 Task: Search one way flight ticket for 5 adults, 2 children, 1 infant in seat and 2 infants on lap in economy from New York: Laguardia Airport (and Marine Air Terminal) to Springfield: Abraham Lincoln Capital Airport on 5-2-2023. Choice of flights is Frontier. Number of bags: 6 checked bags. Price is upto 87000. Outbound departure time preference is 12:15.
Action: Mouse moved to (286, 360)
Screenshot: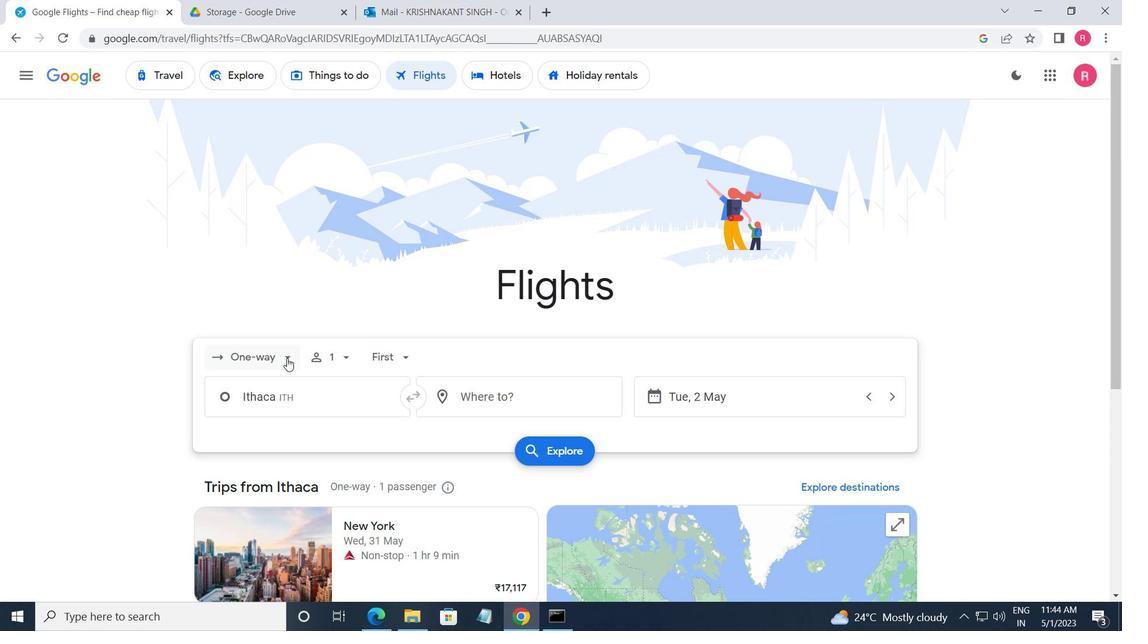 
Action: Mouse pressed left at (286, 360)
Screenshot: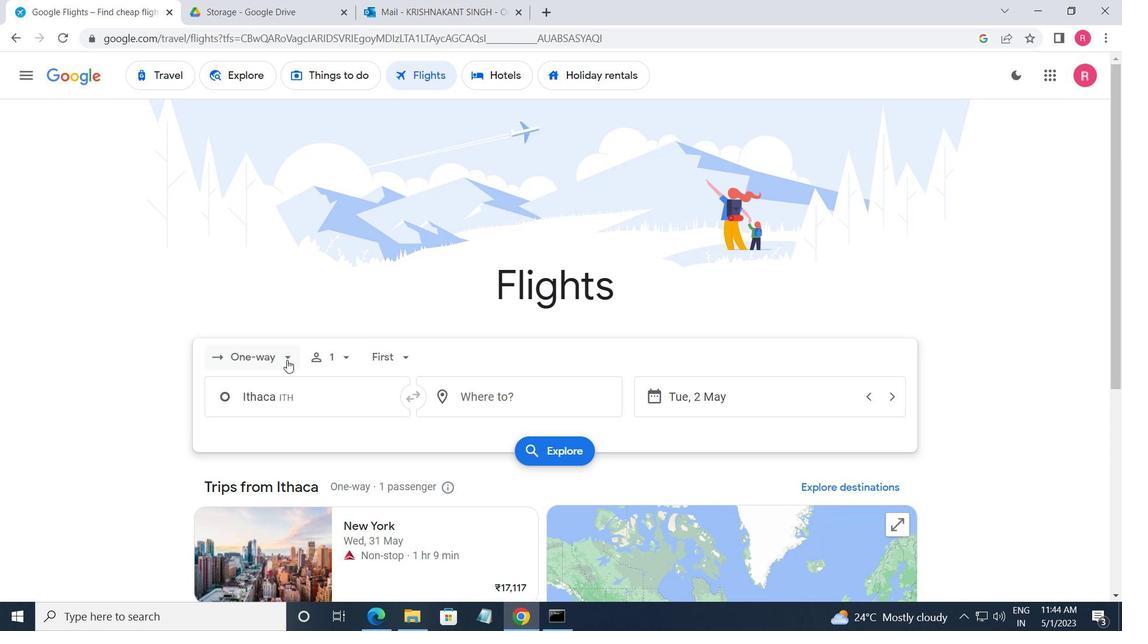 
Action: Mouse moved to (269, 422)
Screenshot: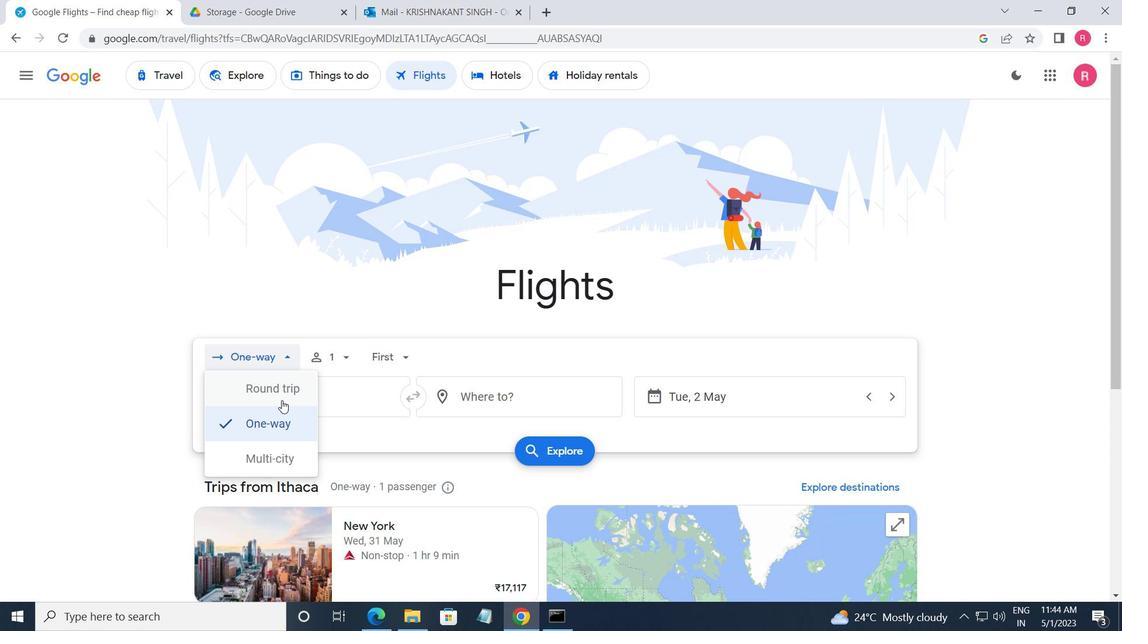 
Action: Mouse pressed left at (269, 422)
Screenshot: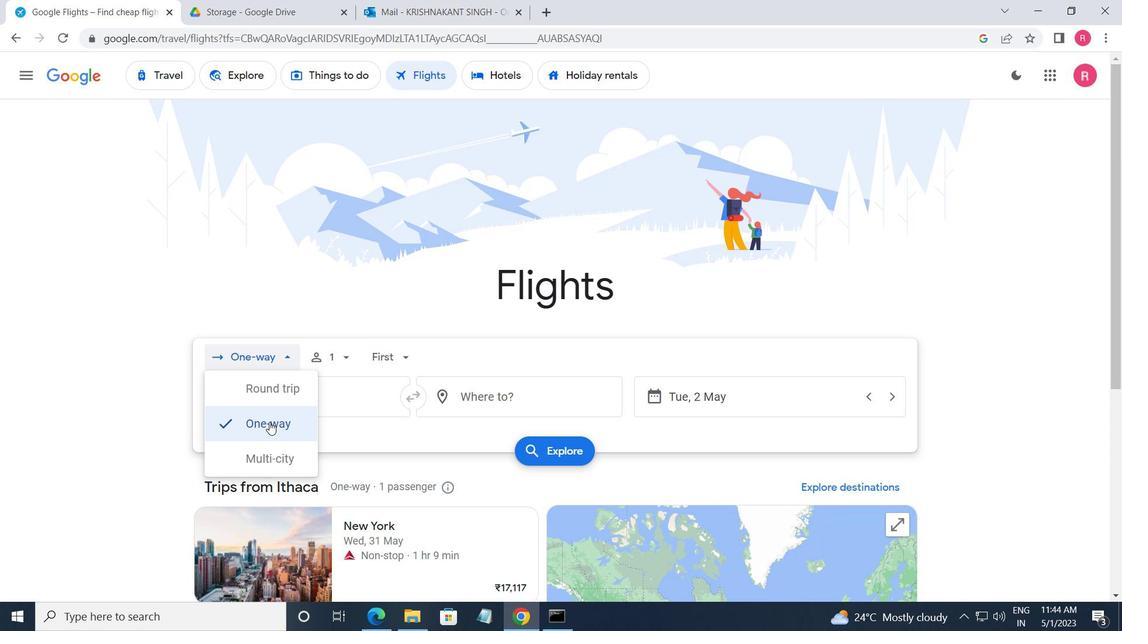 
Action: Mouse moved to (341, 363)
Screenshot: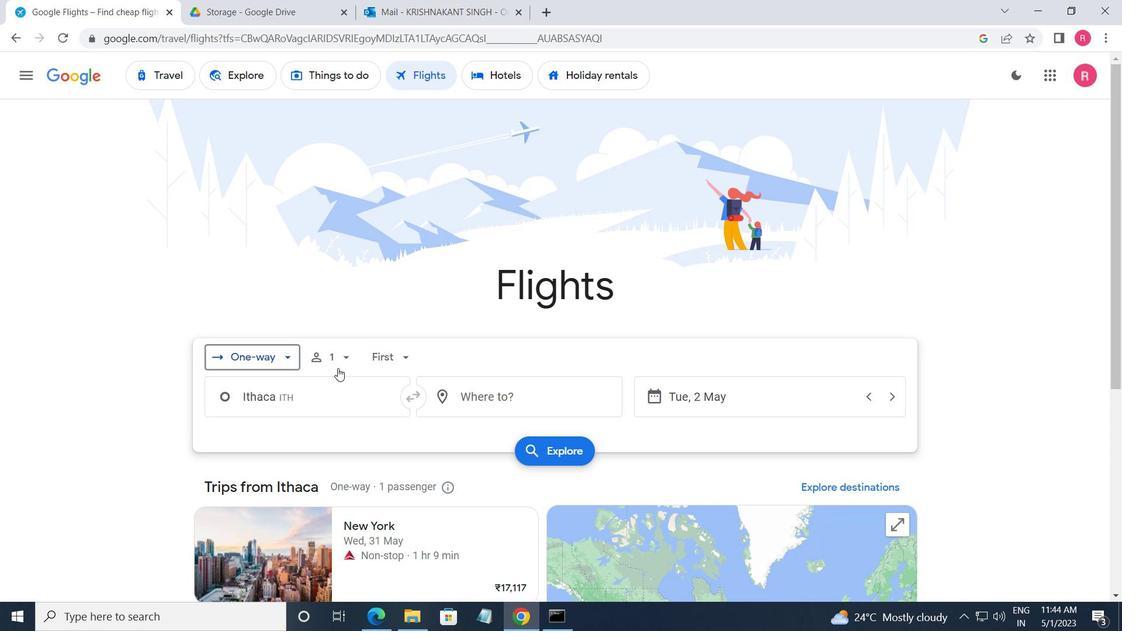 
Action: Mouse pressed left at (341, 363)
Screenshot: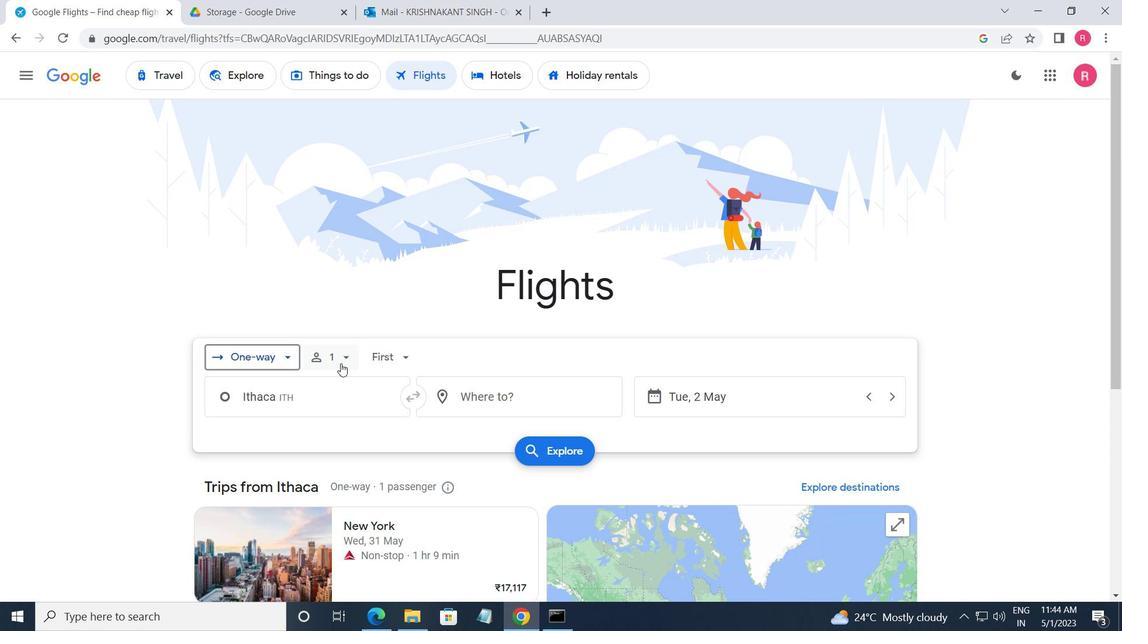 
Action: Mouse moved to (459, 396)
Screenshot: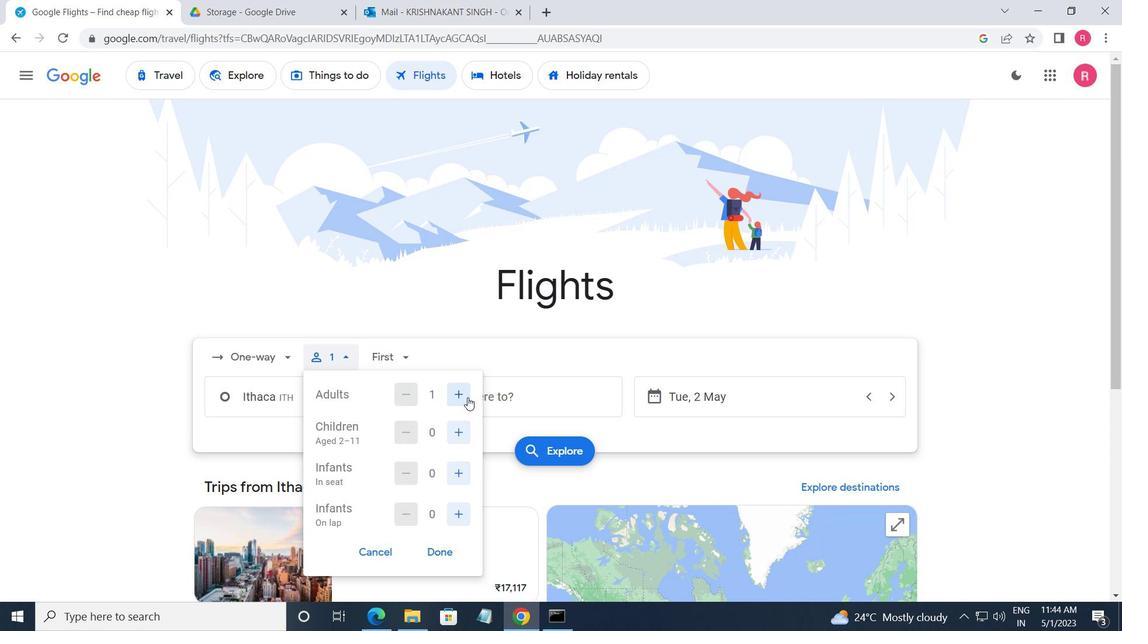 
Action: Mouse pressed left at (459, 396)
Screenshot: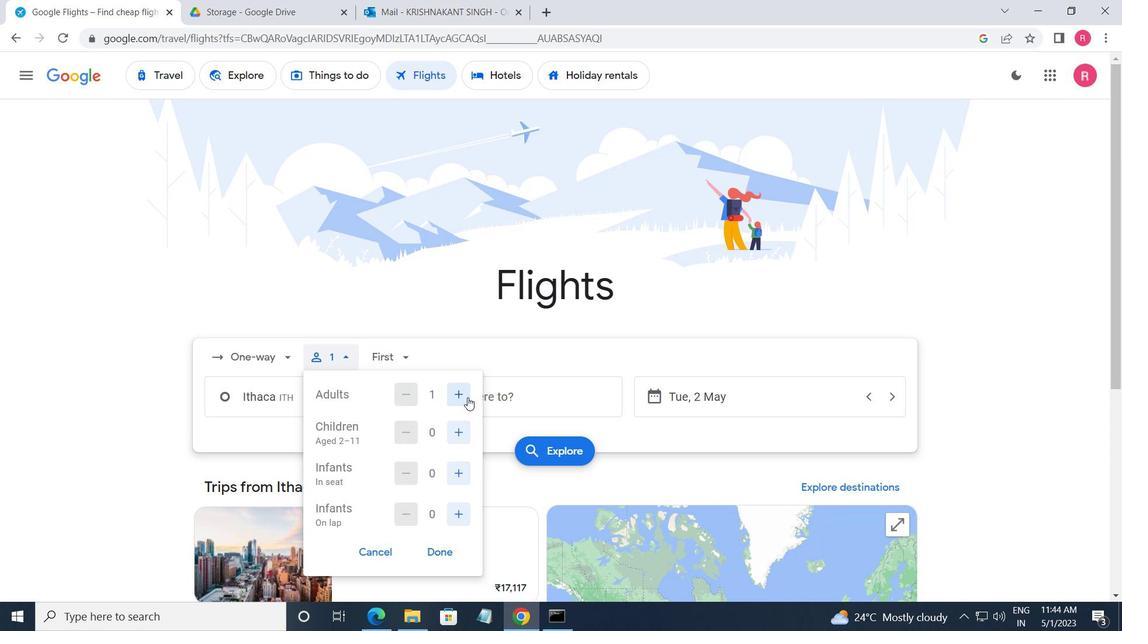 
Action: Mouse pressed left at (459, 396)
Screenshot: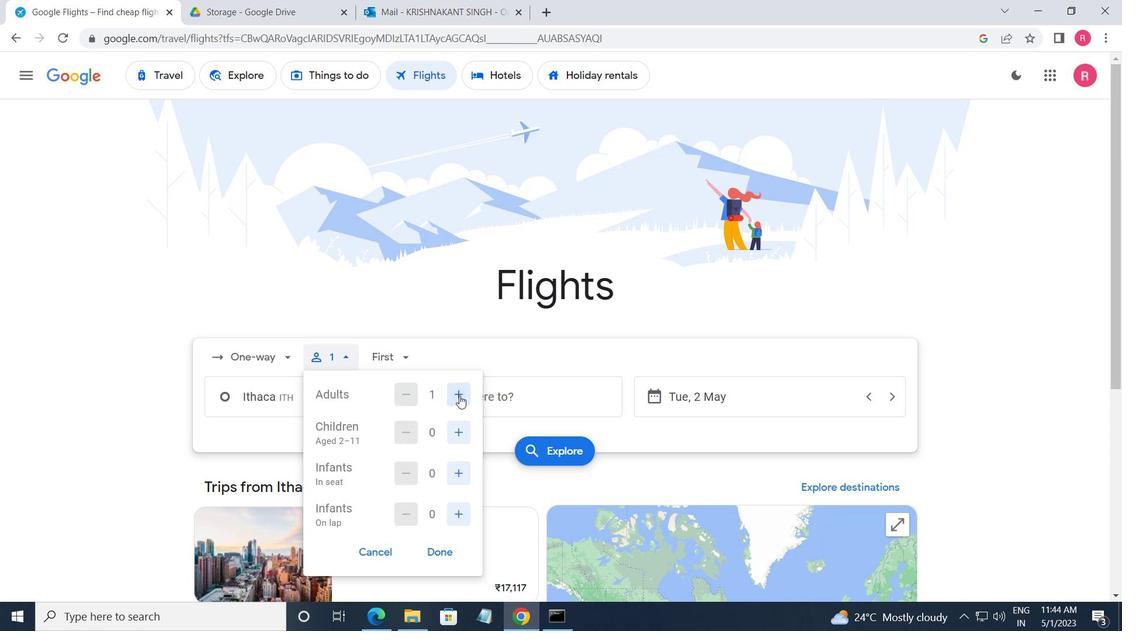 
Action: Mouse pressed left at (459, 396)
Screenshot: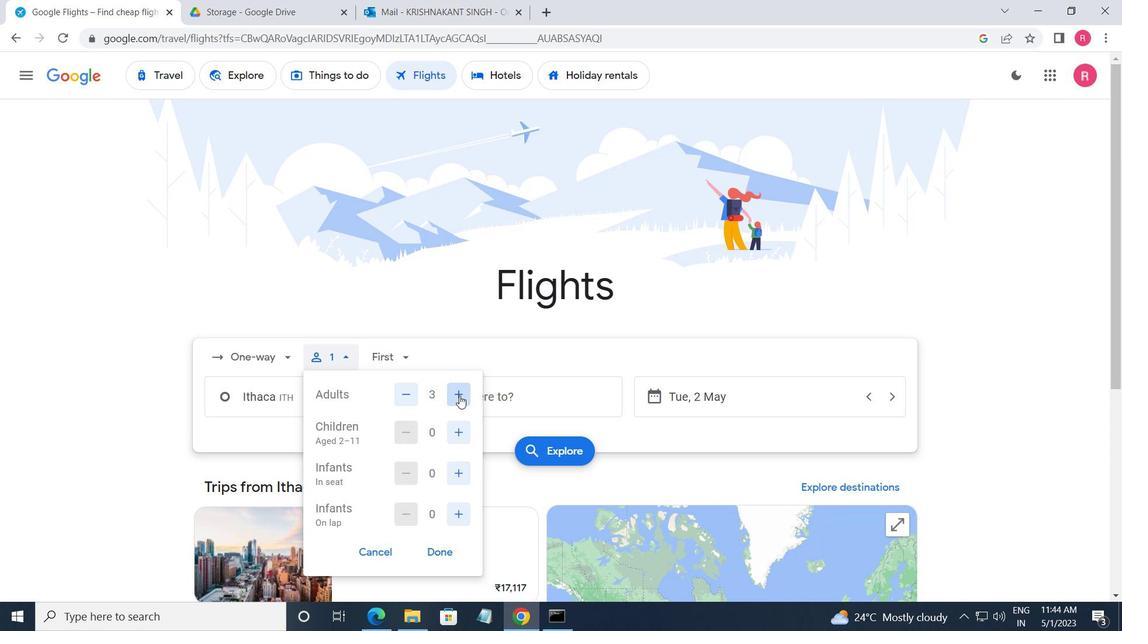 
Action: Mouse pressed left at (459, 396)
Screenshot: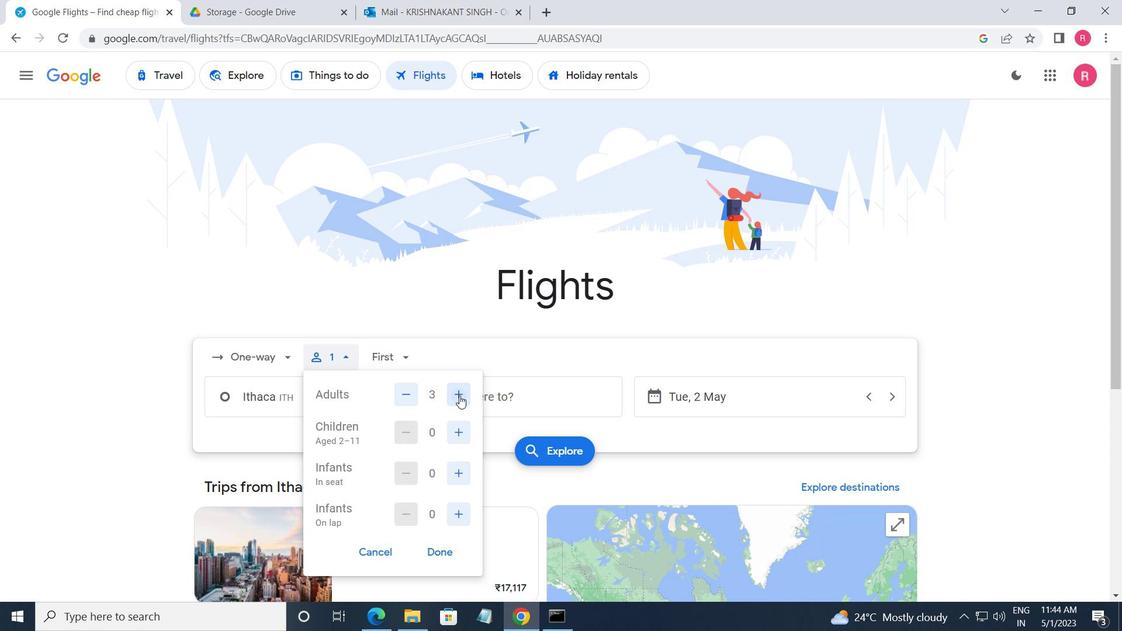 
Action: Mouse moved to (455, 435)
Screenshot: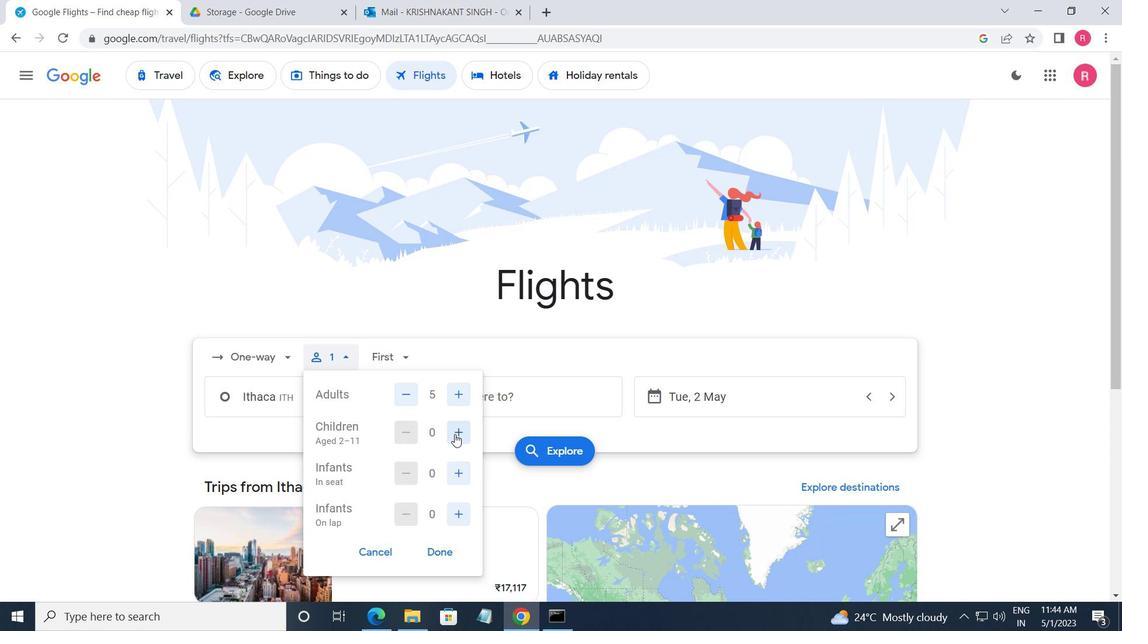 
Action: Mouse pressed left at (455, 435)
Screenshot: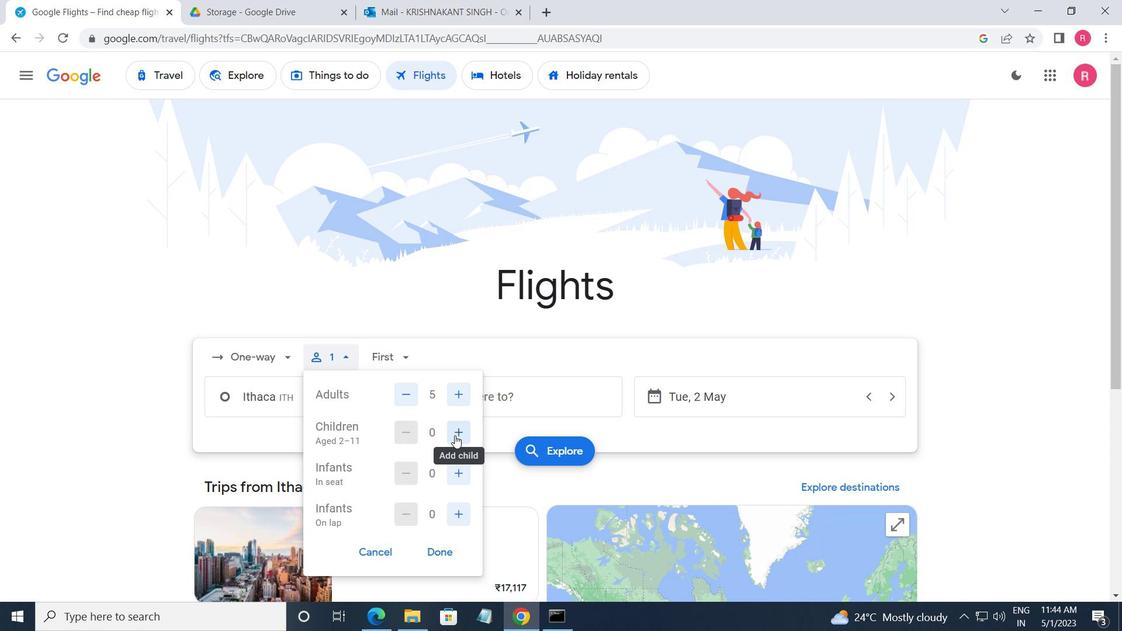
Action: Mouse pressed left at (455, 435)
Screenshot: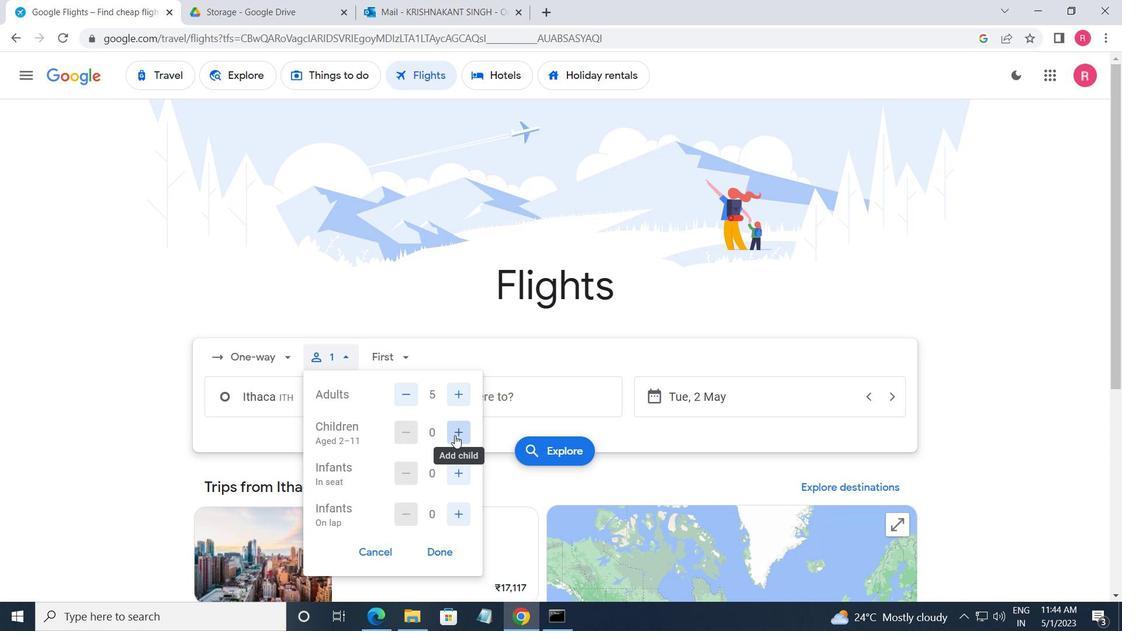 
Action: Mouse moved to (453, 472)
Screenshot: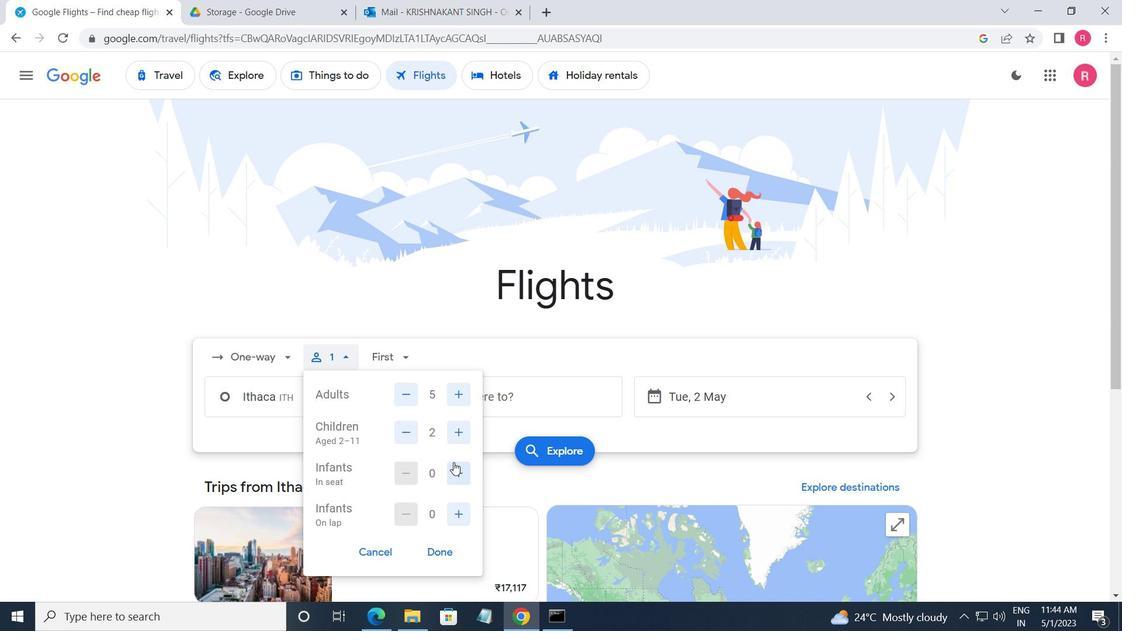 
Action: Mouse pressed left at (453, 472)
Screenshot: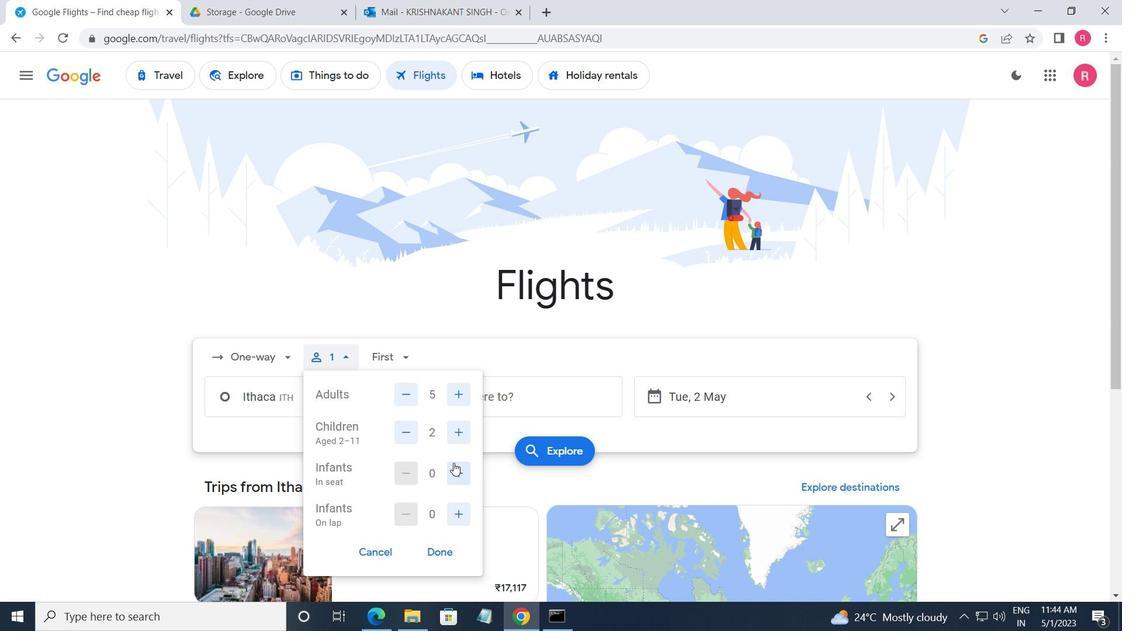 
Action: Mouse moved to (459, 517)
Screenshot: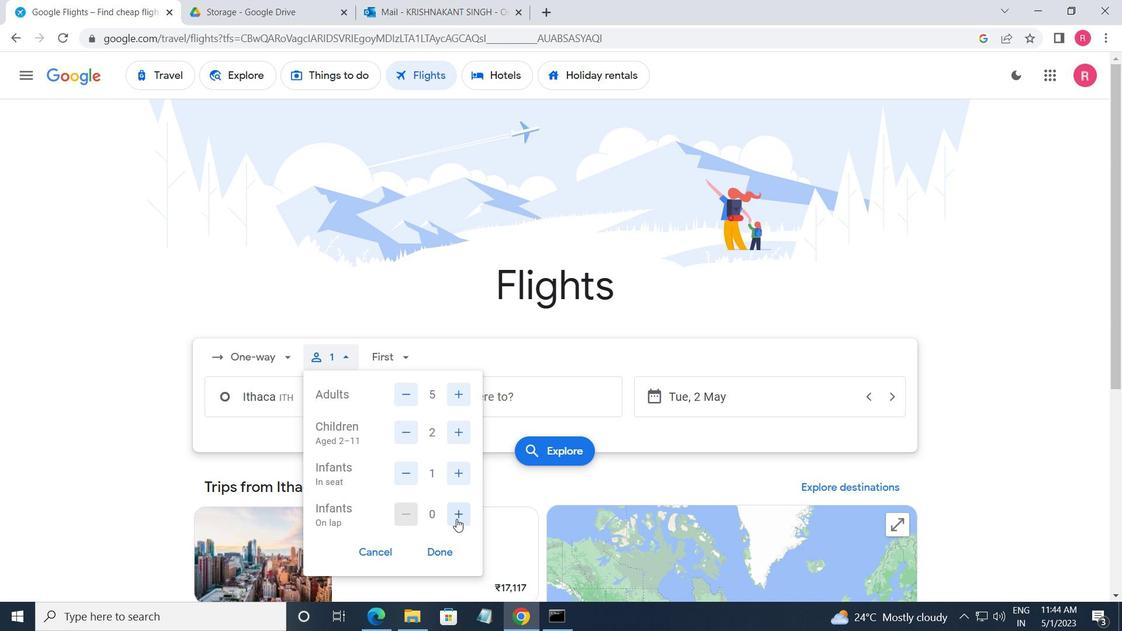 
Action: Mouse pressed left at (459, 517)
Screenshot: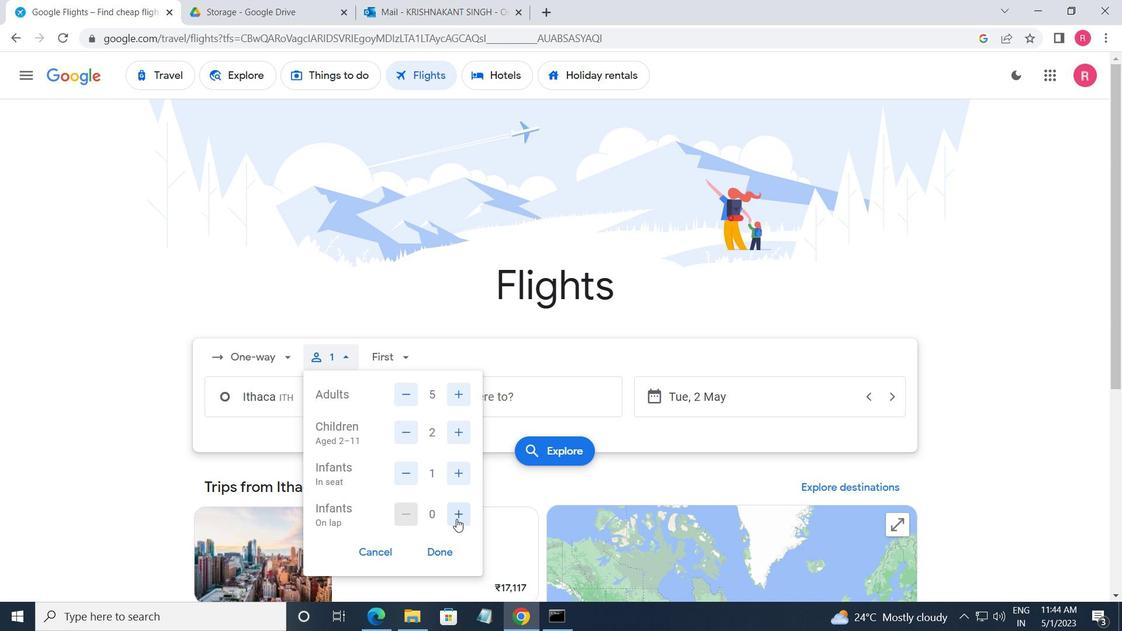 
Action: Mouse moved to (445, 541)
Screenshot: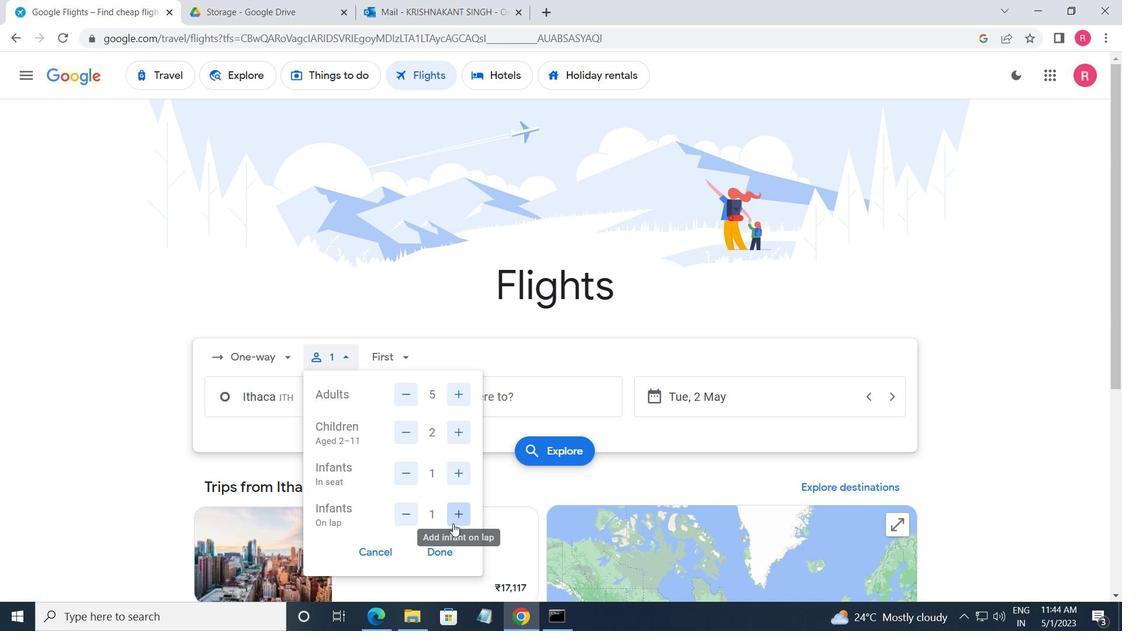 
Action: Mouse pressed left at (445, 541)
Screenshot: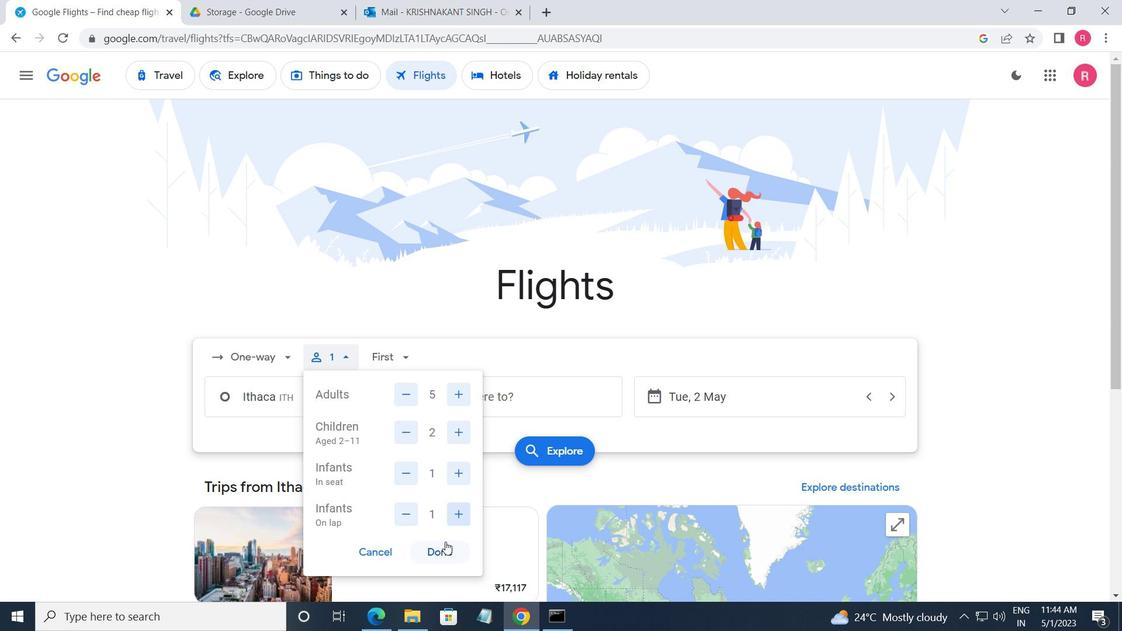 
Action: Mouse moved to (388, 353)
Screenshot: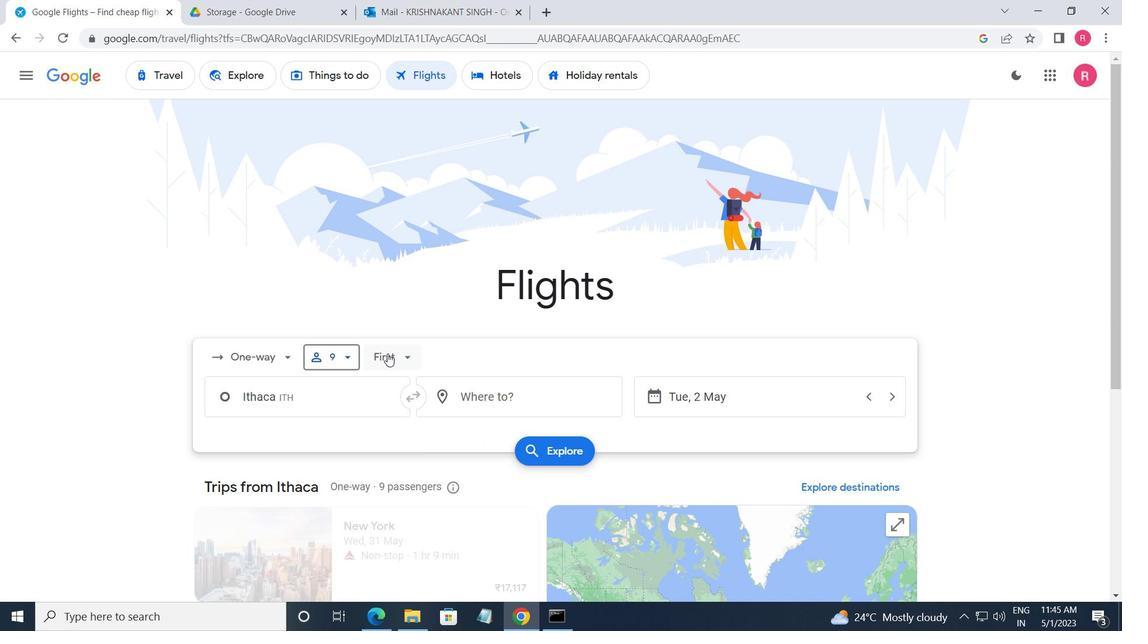 
Action: Mouse pressed left at (388, 353)
Screenshot: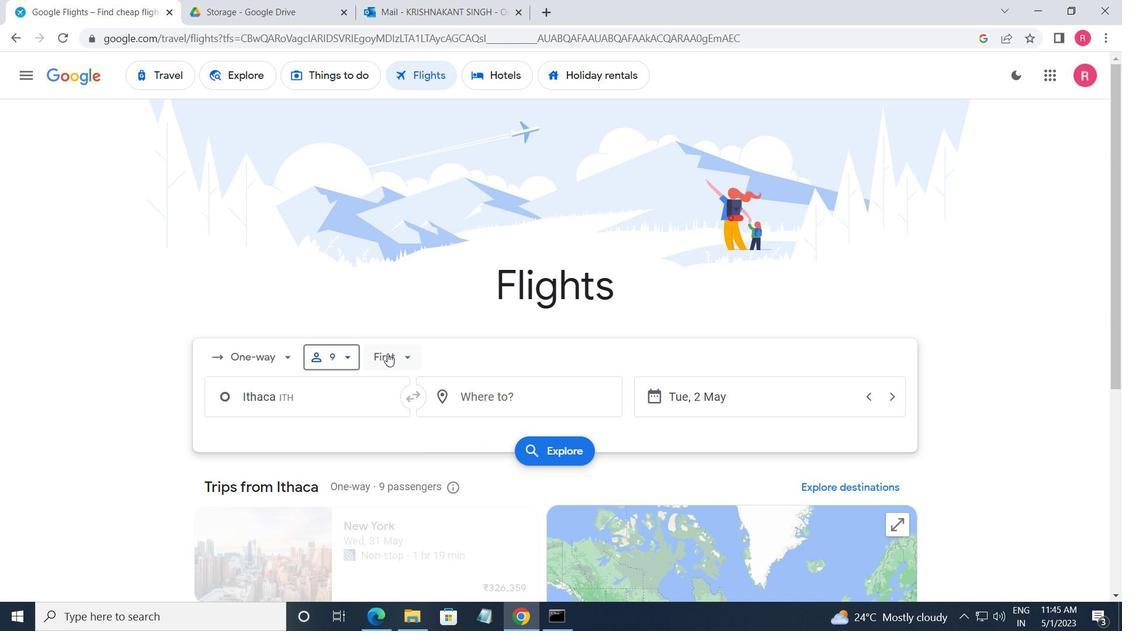 
Action: Mouse moved to (429, 386)
Screenshot: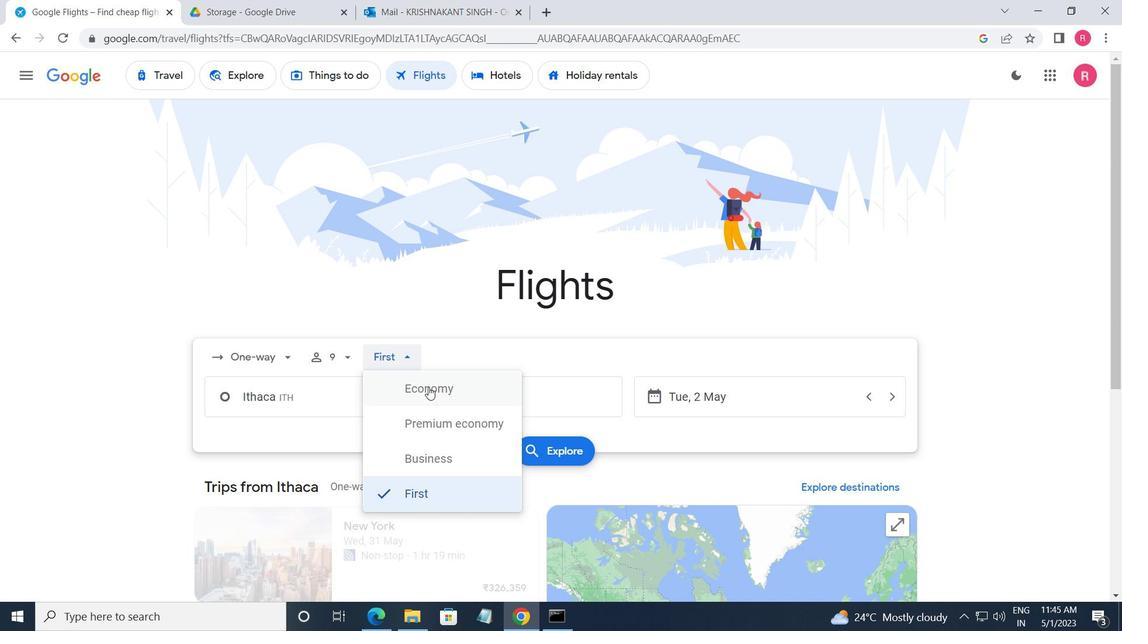 
Action: Mouse pressed left at (429, 386)
Screenshot: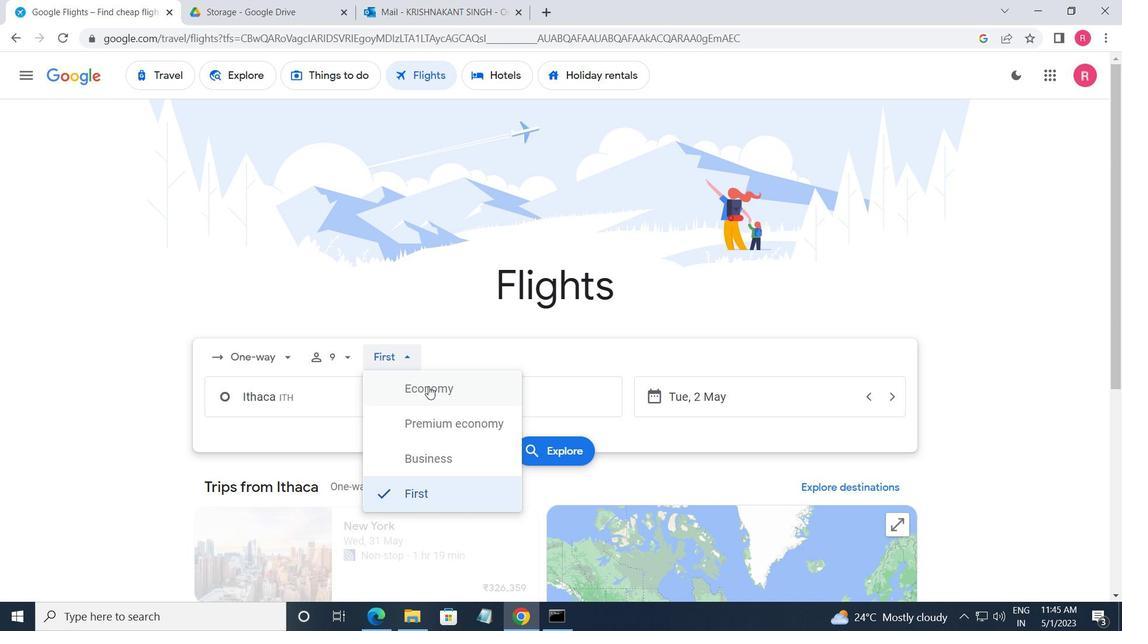
Action: Mouse moved to (351, 392)
Screenshot: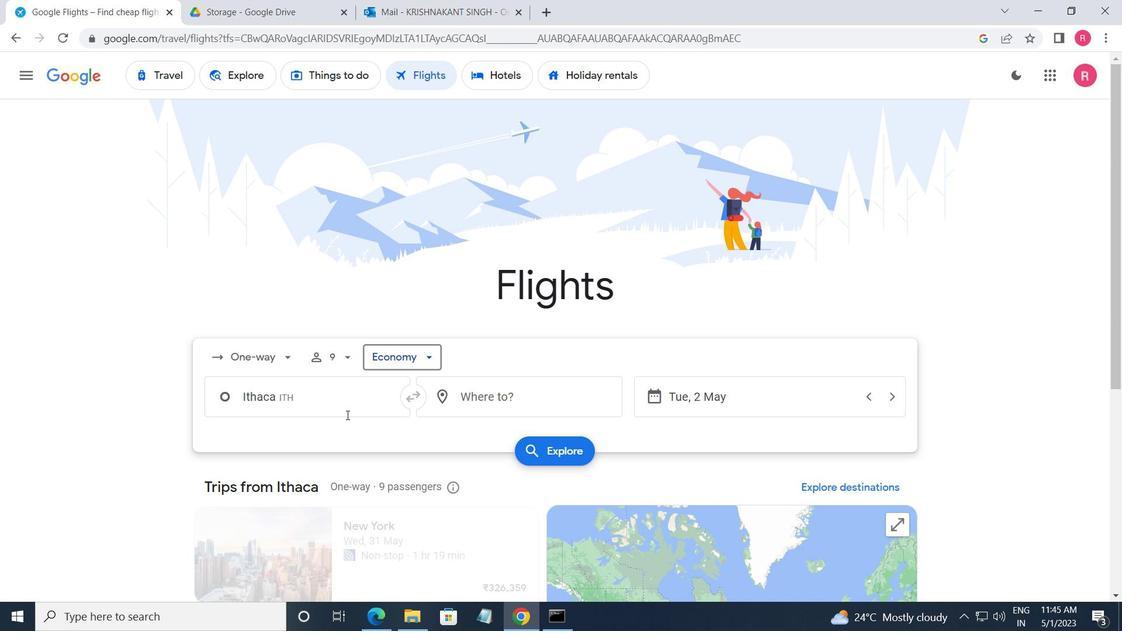 
Action: Mouse pressed left at (351, 392)
Screenshot: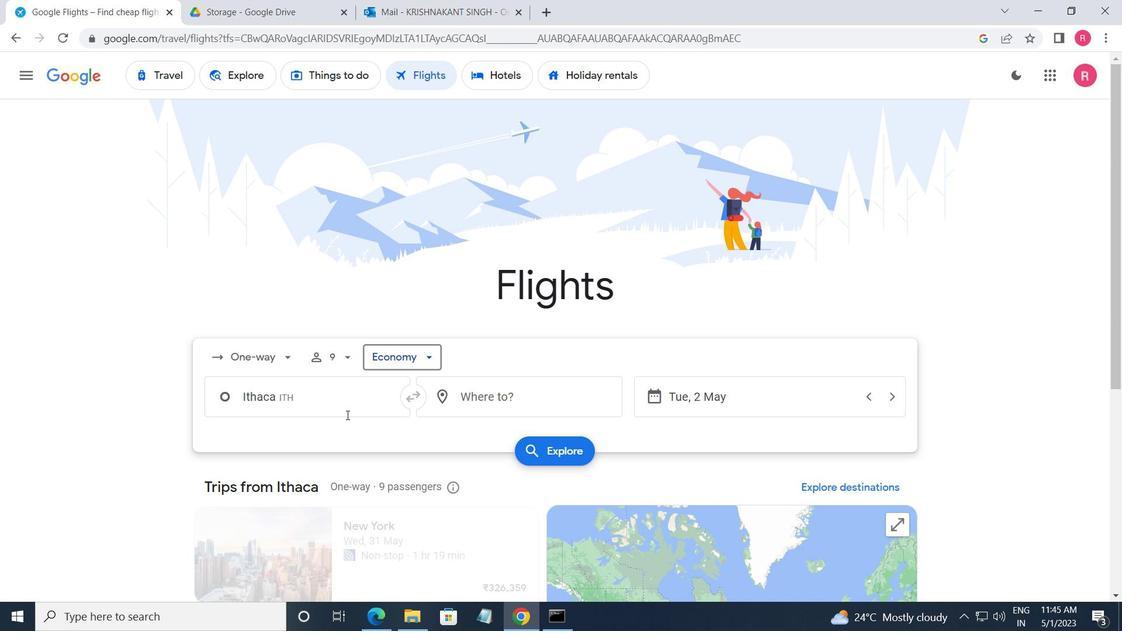 
Action: Mouse moved to (349, 505)
Screenshot: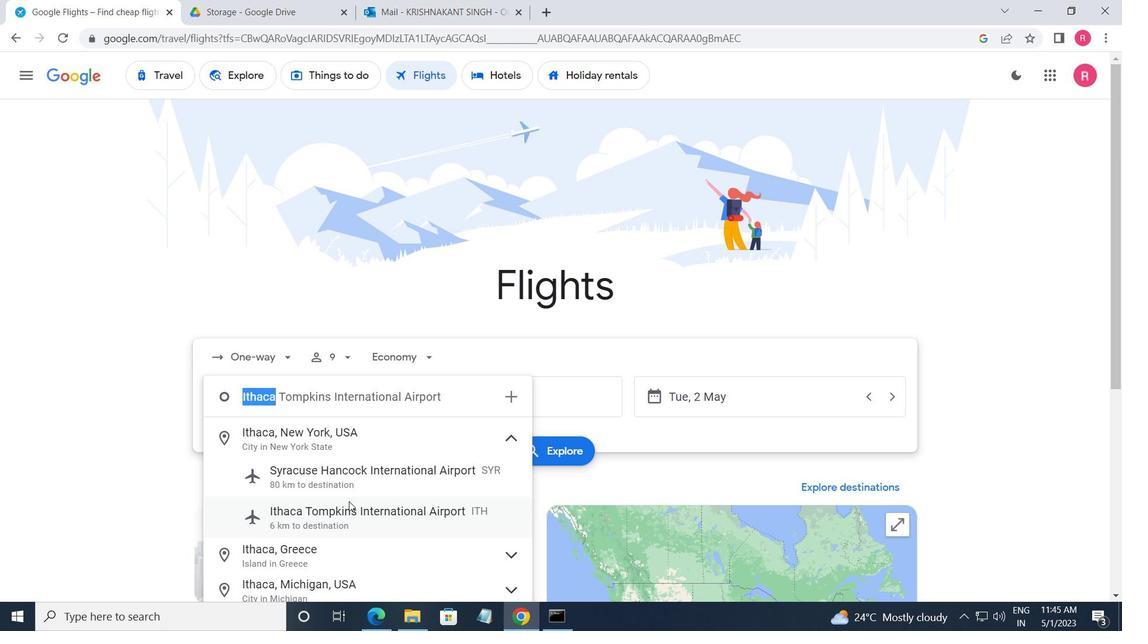 
Action: Mouse pressed left at (349, 505)
Screenshot: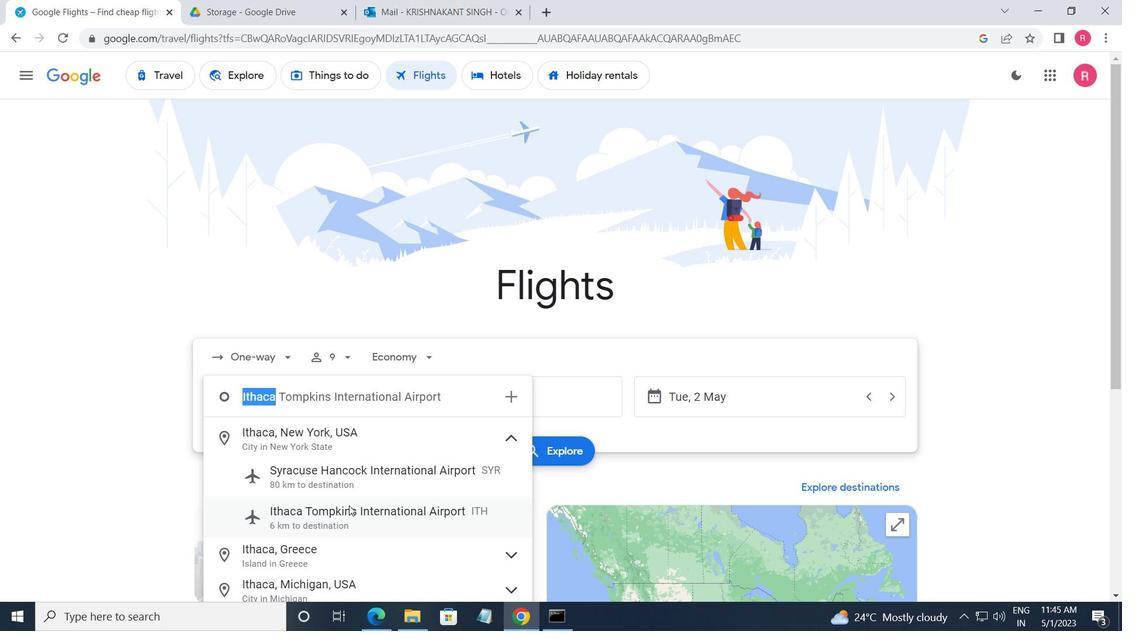 
Action: Mouse moved to (524, 405)
Screenshot: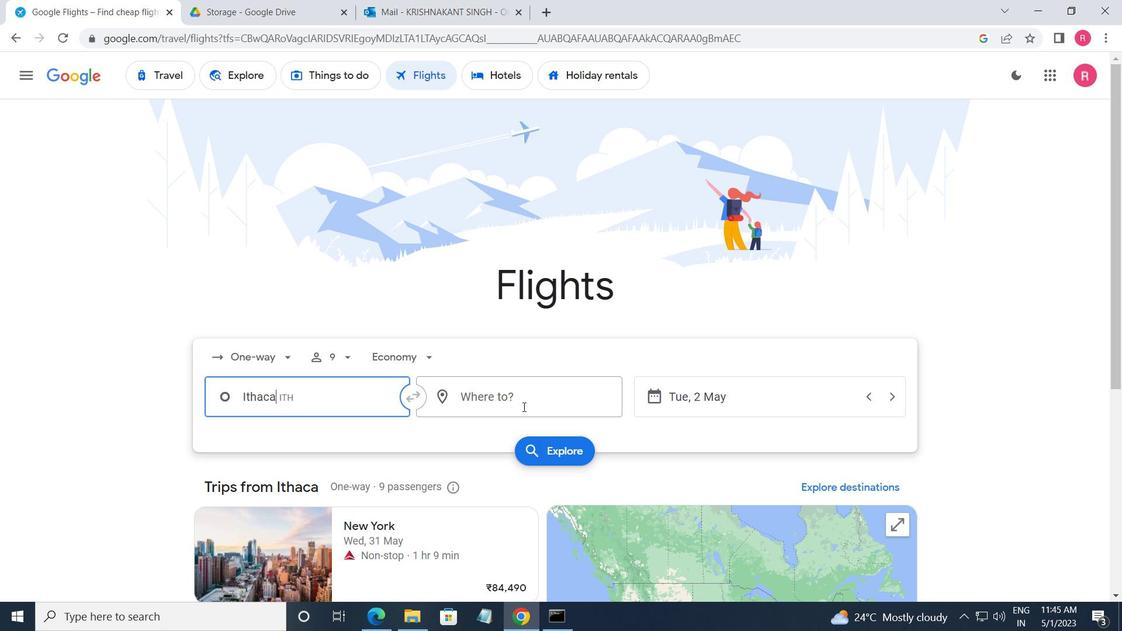 
Action: Mouse pressed left at (524, 405)
Screenshot: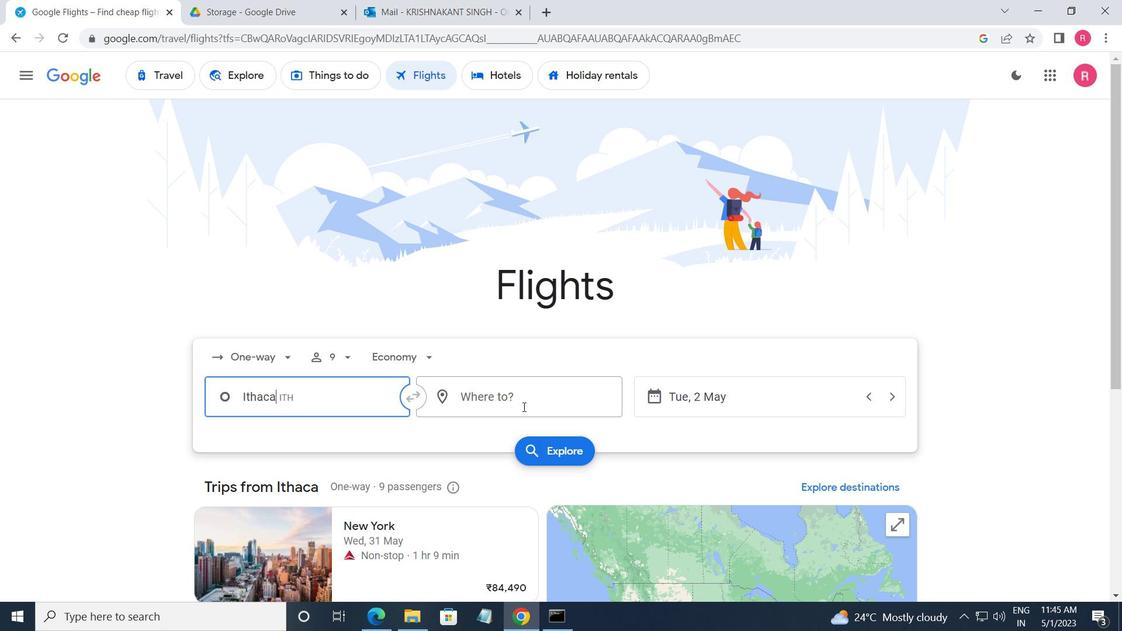 
Action: Mouse moved to (485, 544)
Screenshot: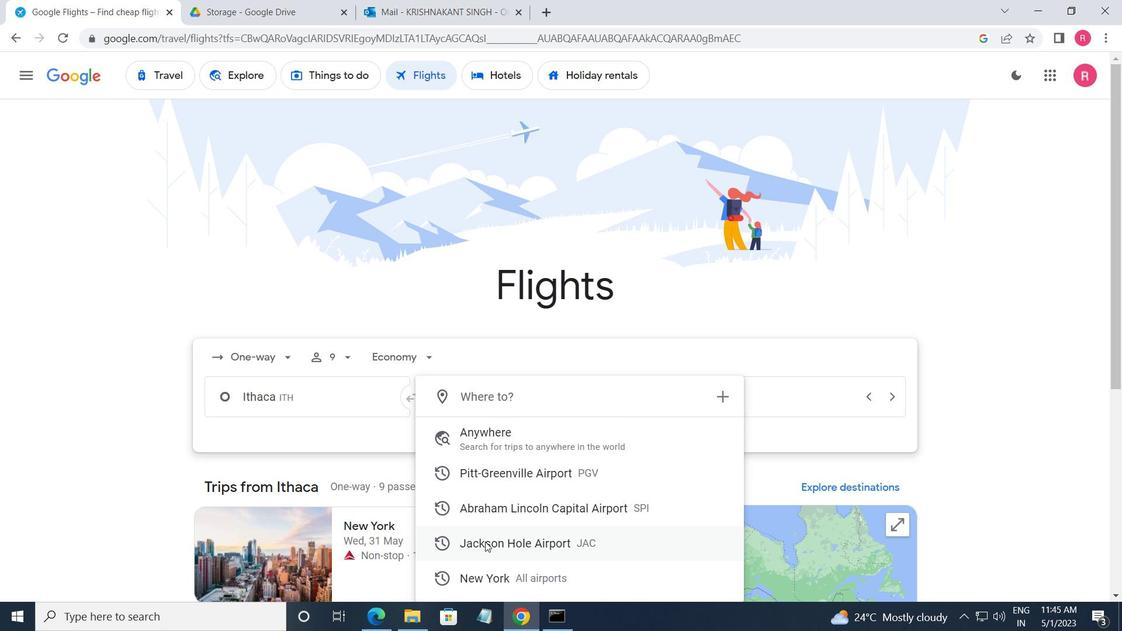 
Action: Mouse pressed left at (485, 544)
Screenshot: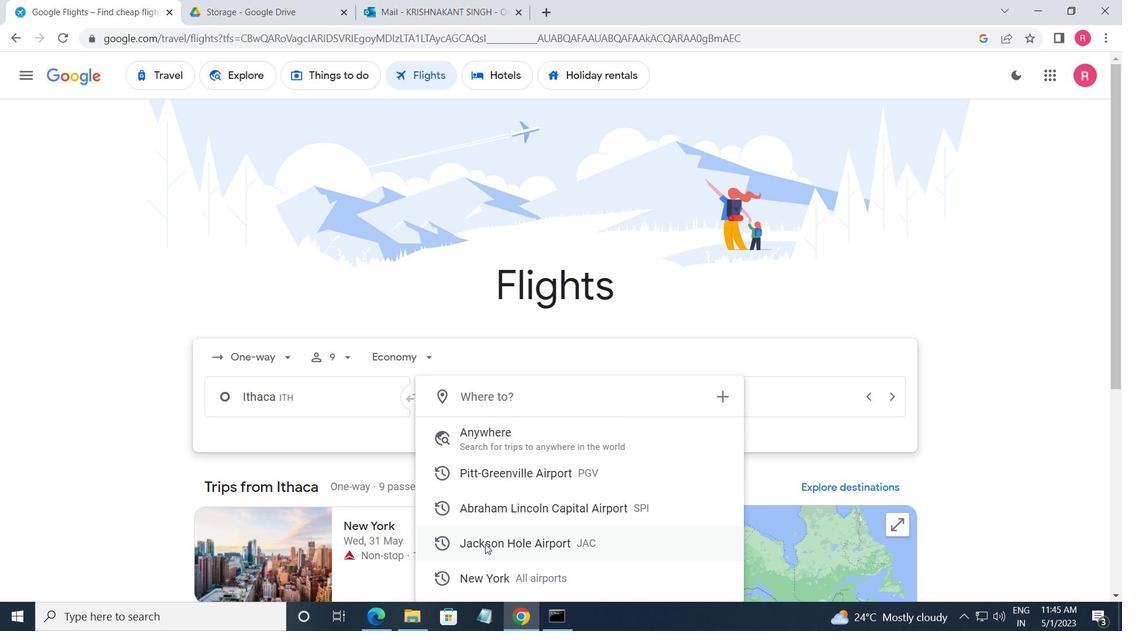 
Action: Mouse moved to (768, 413)
Screenshot: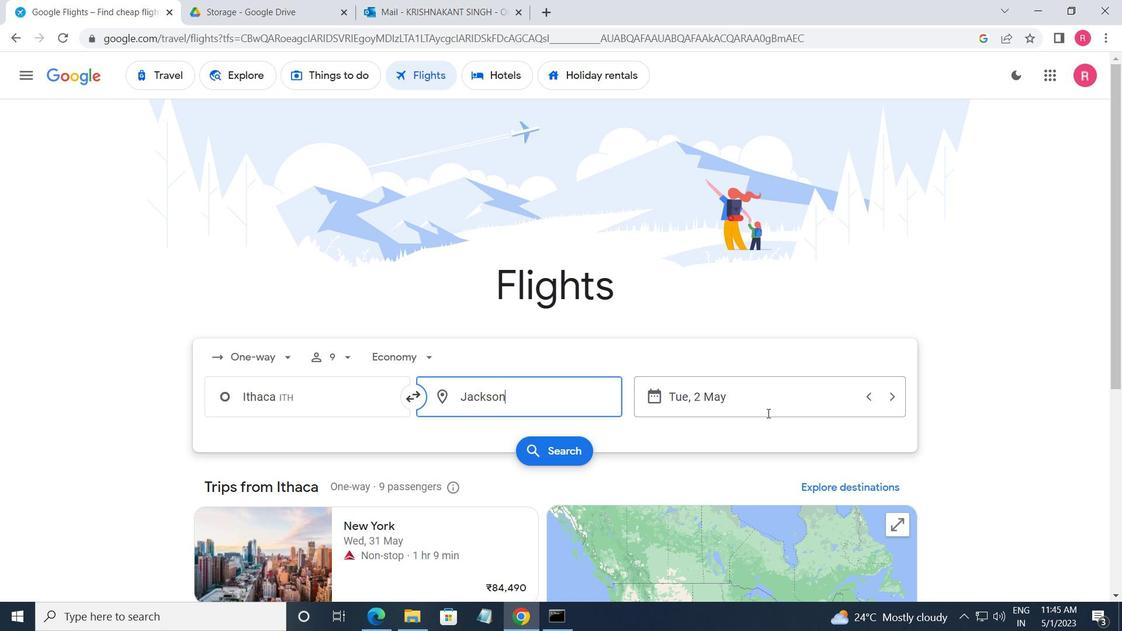 
Action: Mouse pressed left at (768, 413)
Screenshot: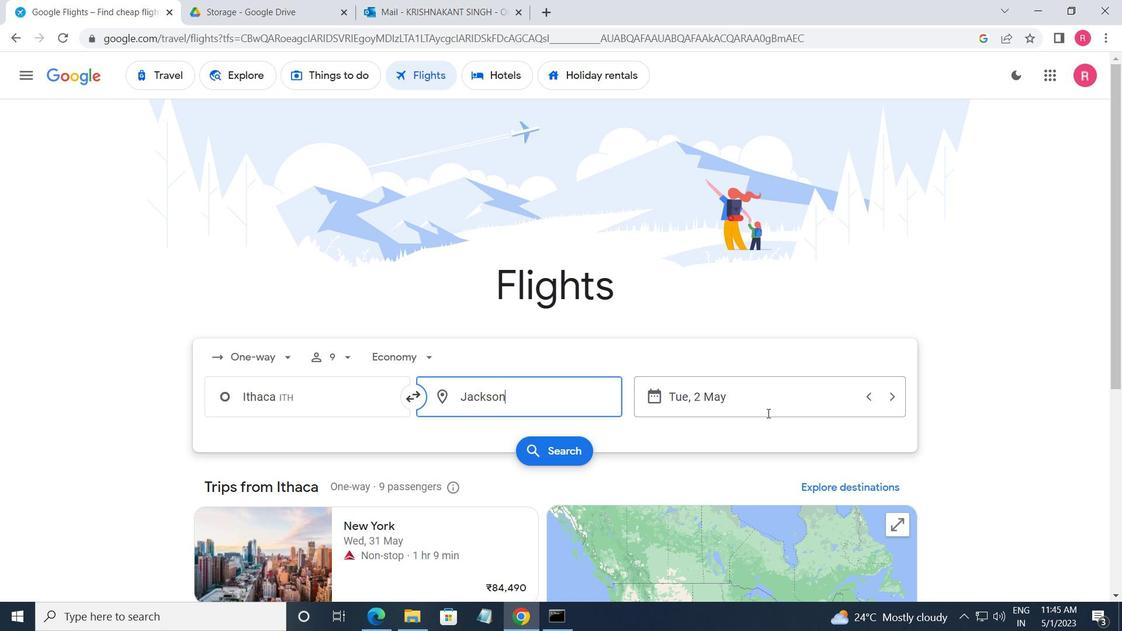 
Action: Mouse moved to (449, 343)
Screenshot: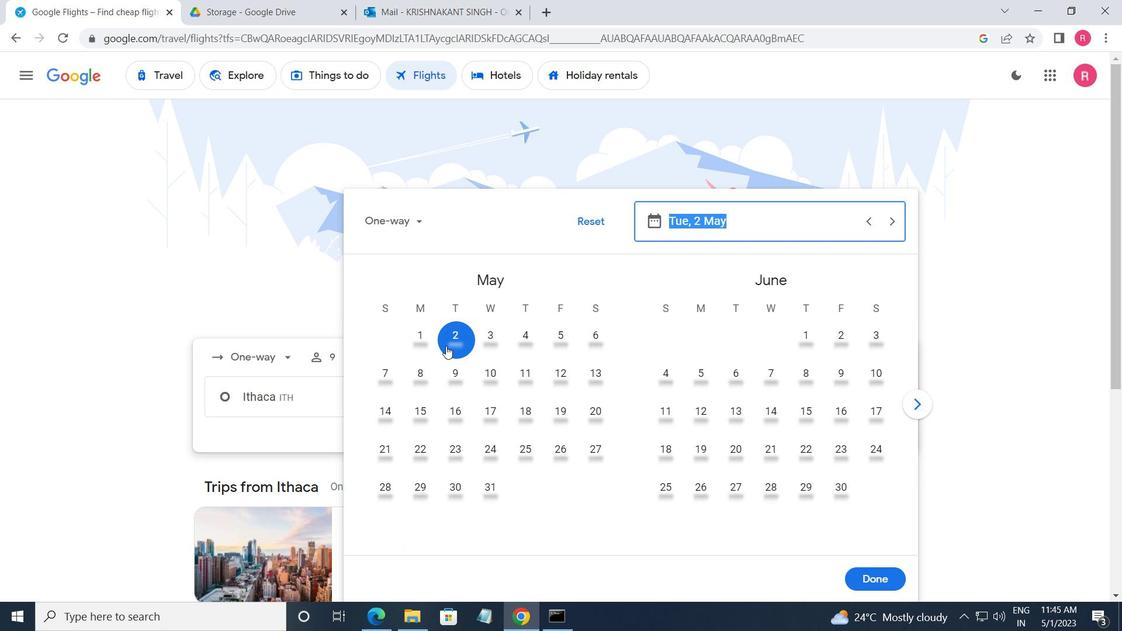 
Action: Mouse pressed left at (449, 343)
Screenshot: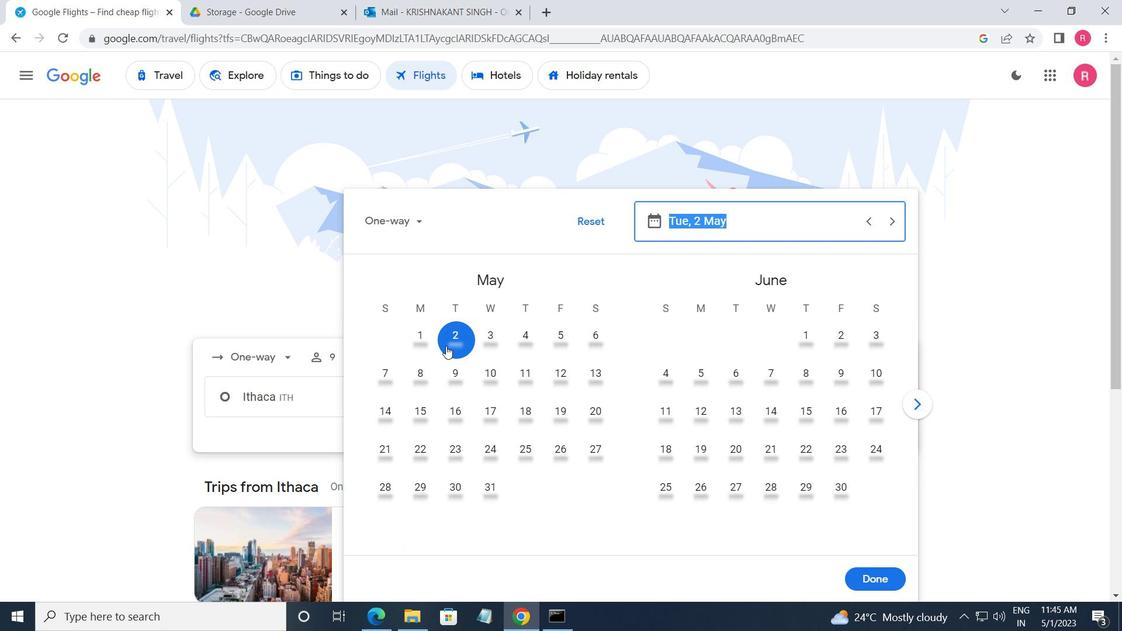 
Action: Mouse moved to (883, 578)
Screenshot: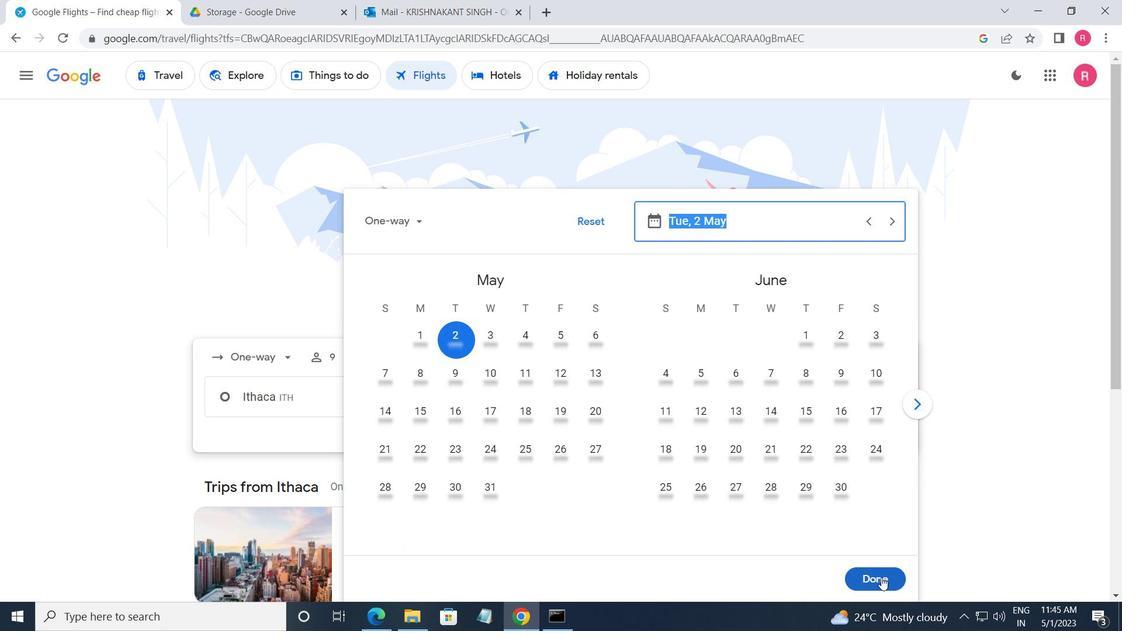 
Action: Mouse pressed left at (883, 578)
Screenshot: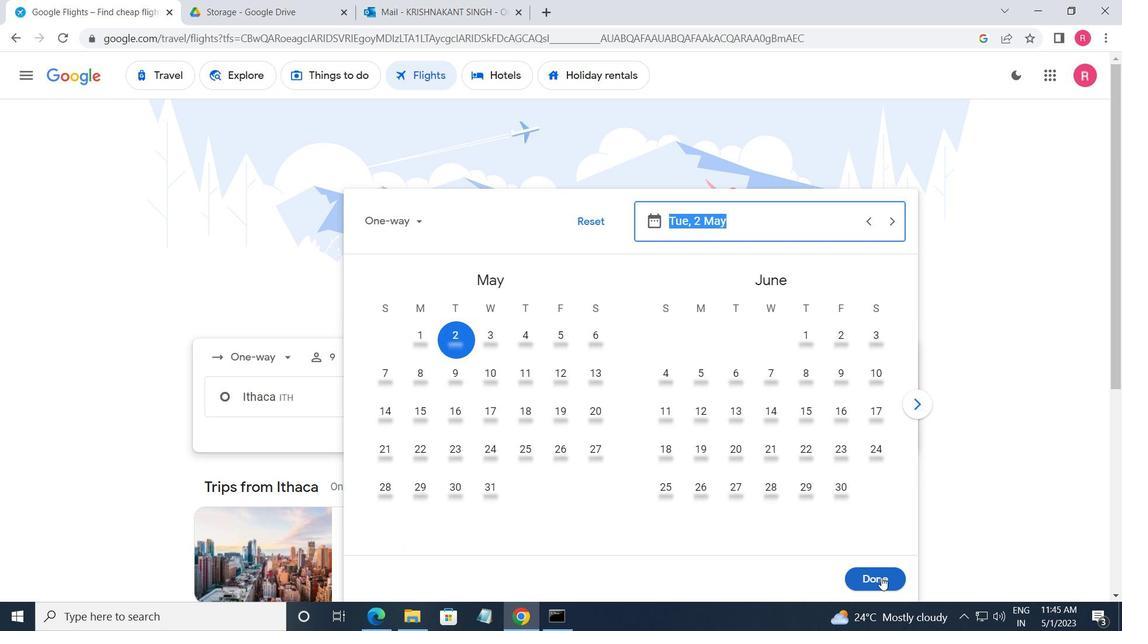 
Action: Mouse moved to (568, 460)
Screenshot: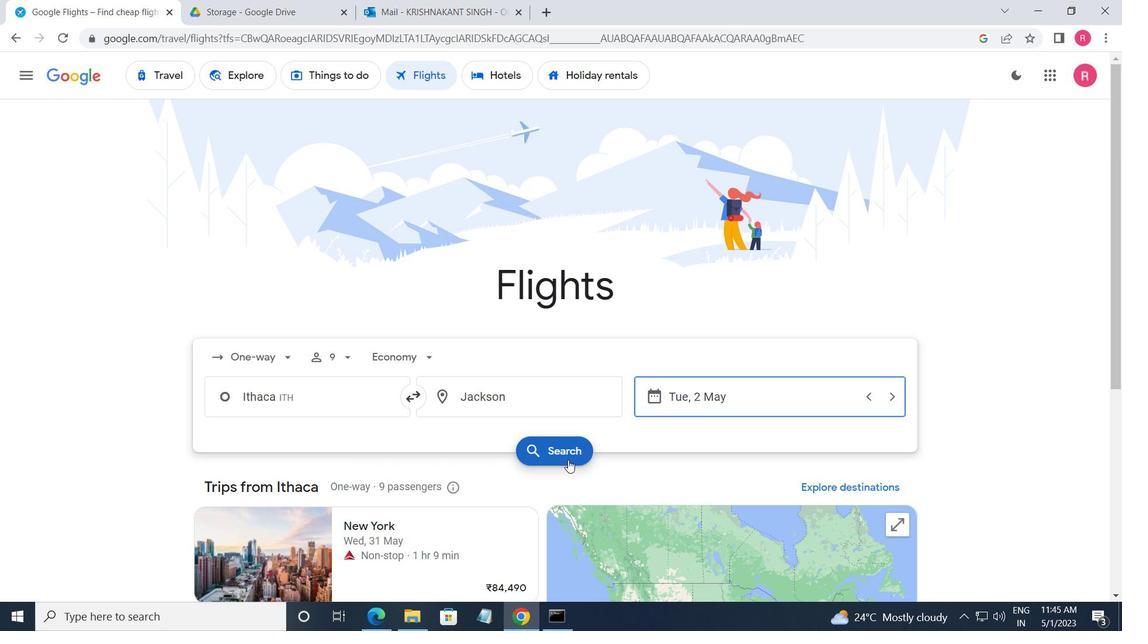 
Action: Mouse pressed left at (568, 460)
Screenshot: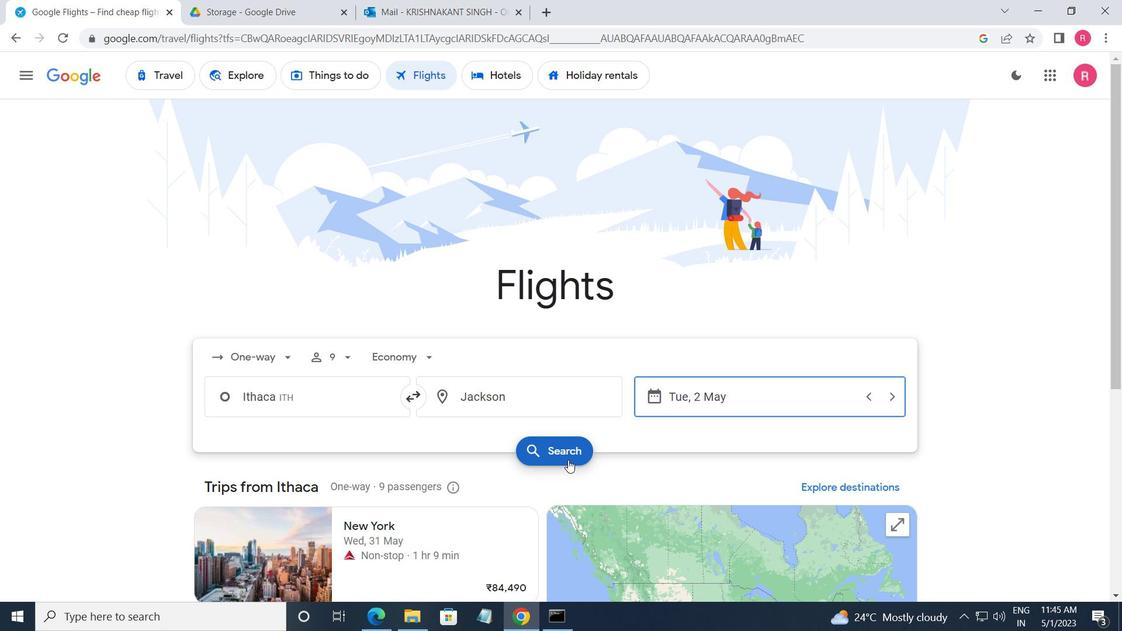 
Action: Mouse moved to (223, 205)
Screenshot: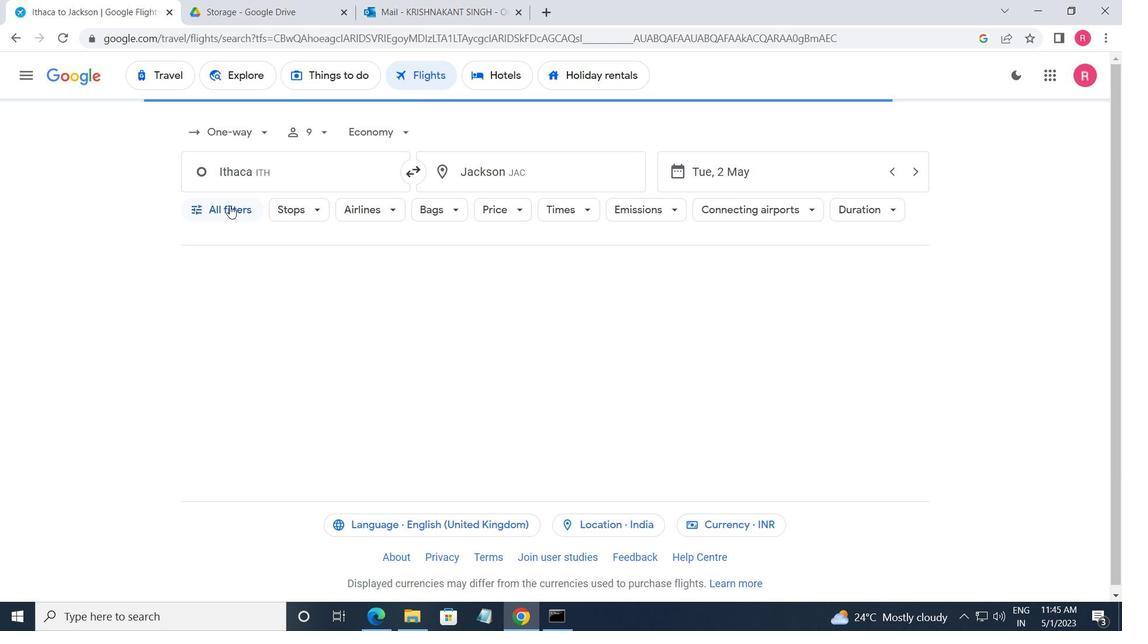 
Action: Mouse pressed left at (223, 205)
Screenshot: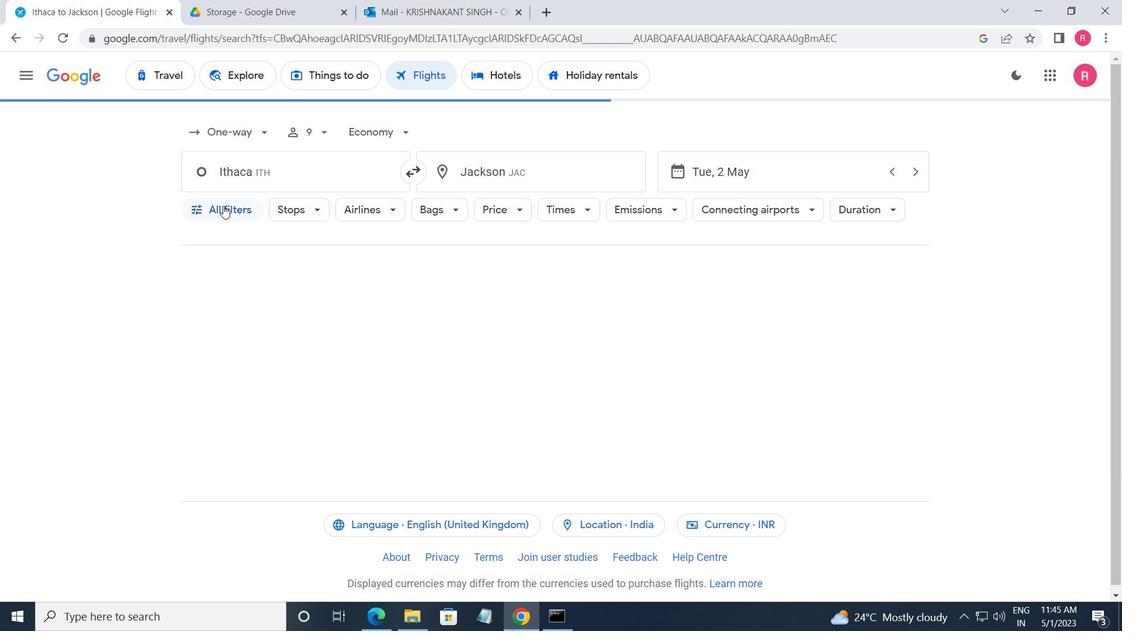 
Action: Mouse moved to (274, 341)
Screenshot: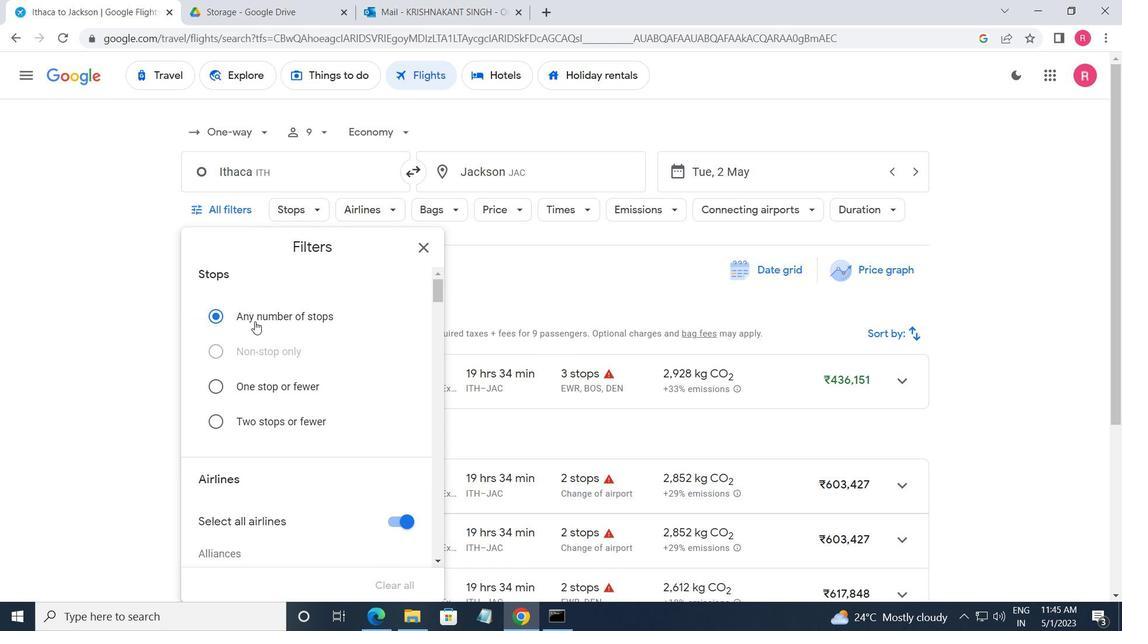 
Action: Mouse scrolled (274, 340) with delta (0, 0)
Screenshot: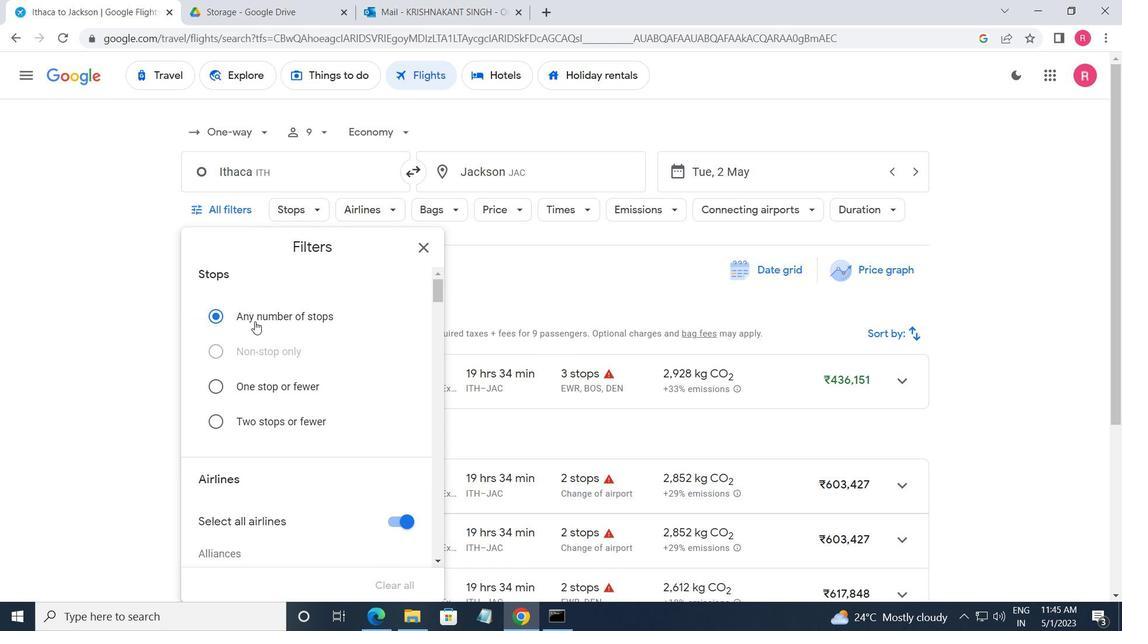 
Action: Mouse scrolled (274, 340) with delta (0, 0)
Screenshot: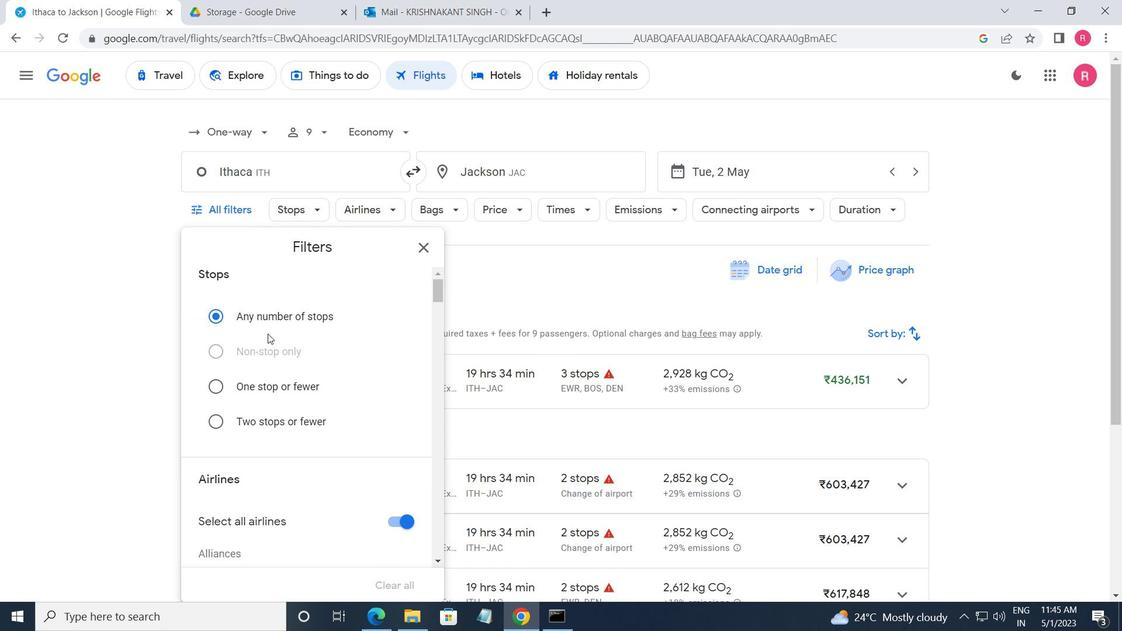 
Action: Mouse scrolled (274, 340) with delta (0, 0)
Screenshot: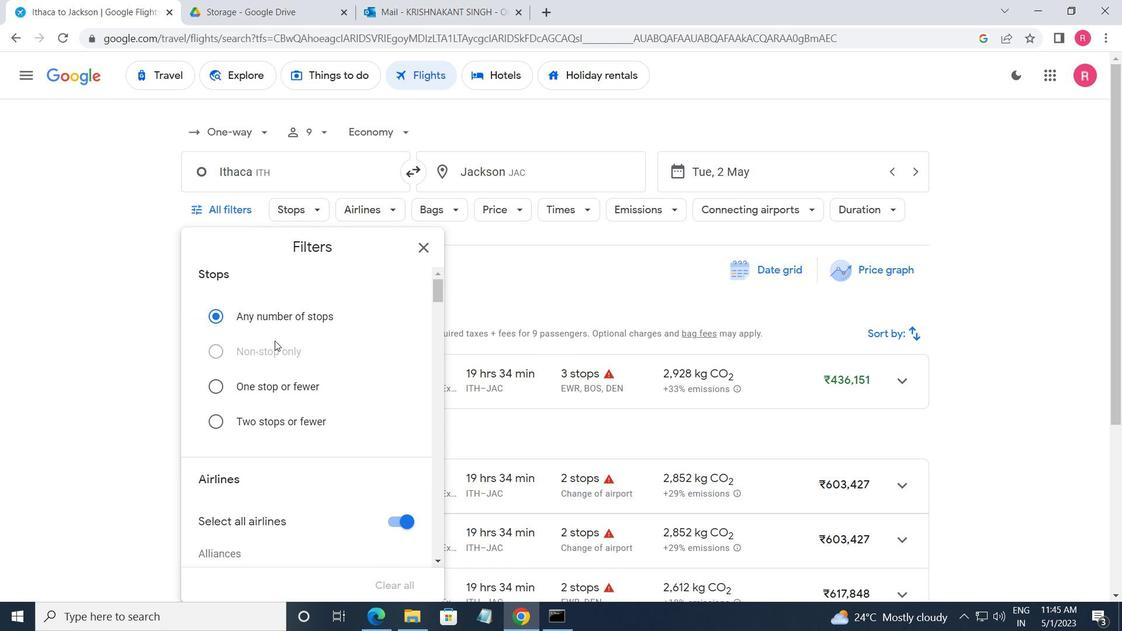
Action: Mouse scrolled (274, 340) with delta (0, 0)
Screenshot: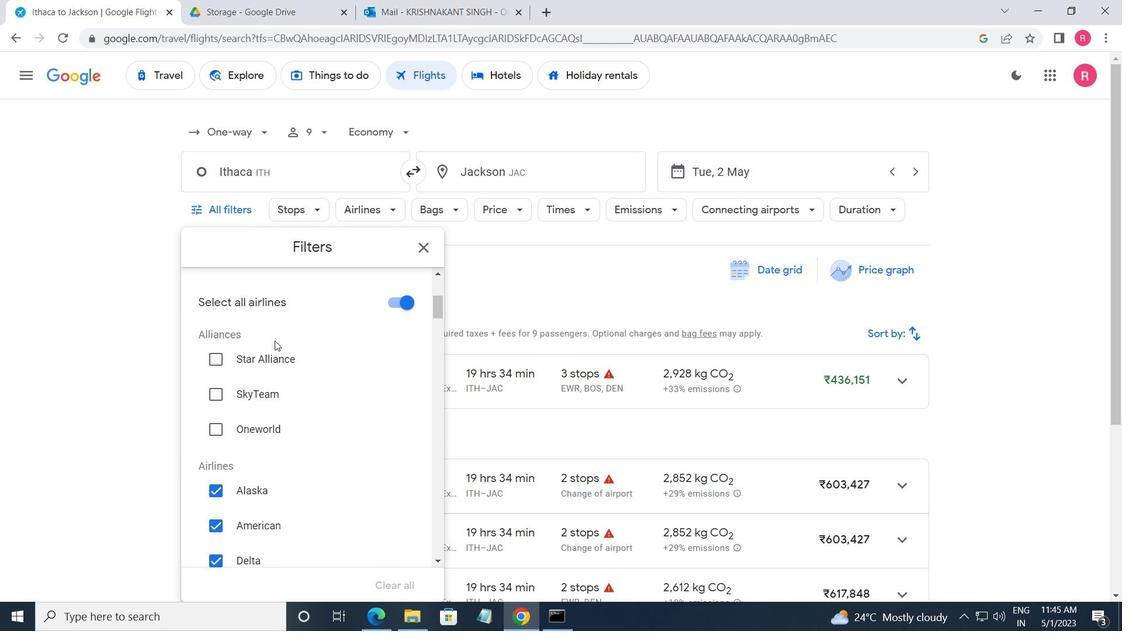 
Action: Mouse scrolled (274, 340) with delta (0, 0)
Screenshot: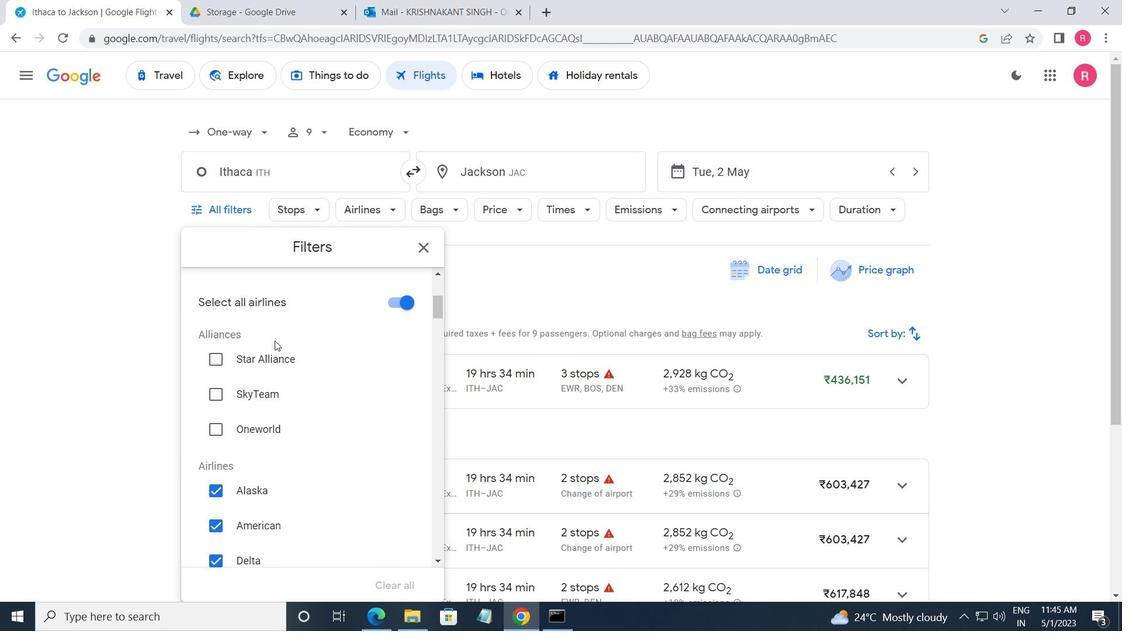 
Action: Mouse scrolled (274, 341) with delta (0, 0)
Screenshot: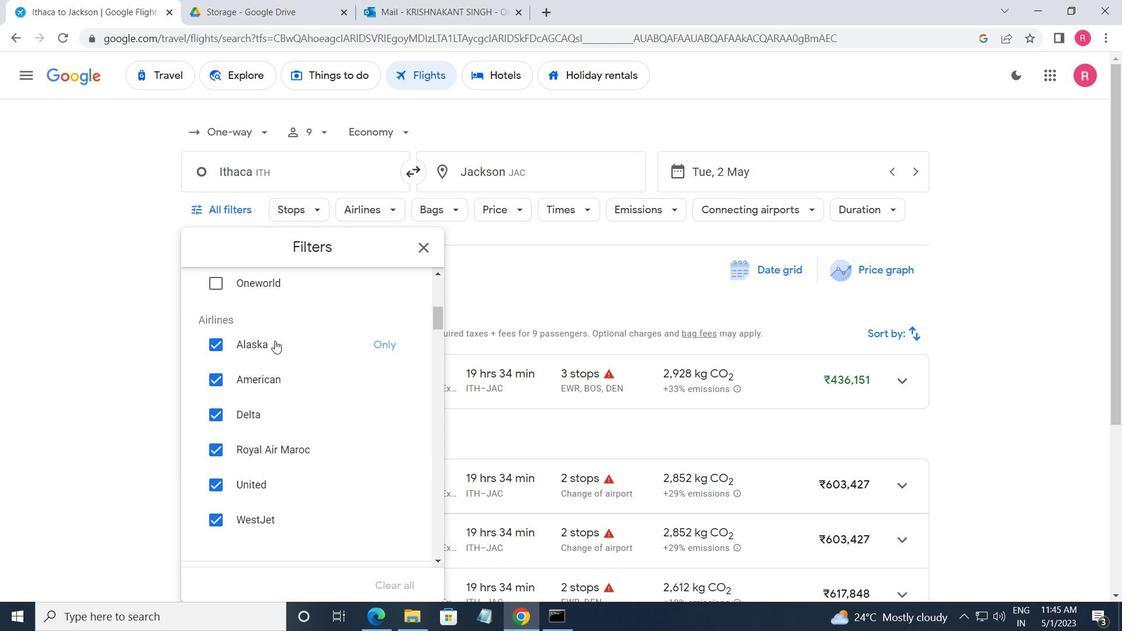 
Action: Mouse scrolled (274, 341) with delta (0, 0)
Screenshot: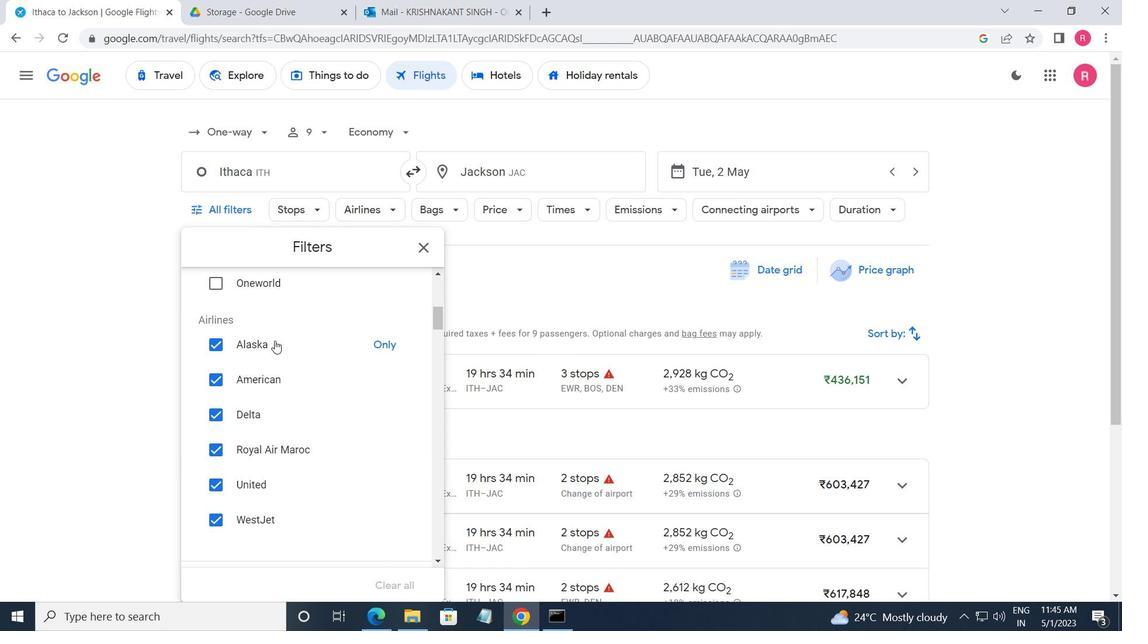 
Action: Mouse moved to (405, 303)
Screenshot: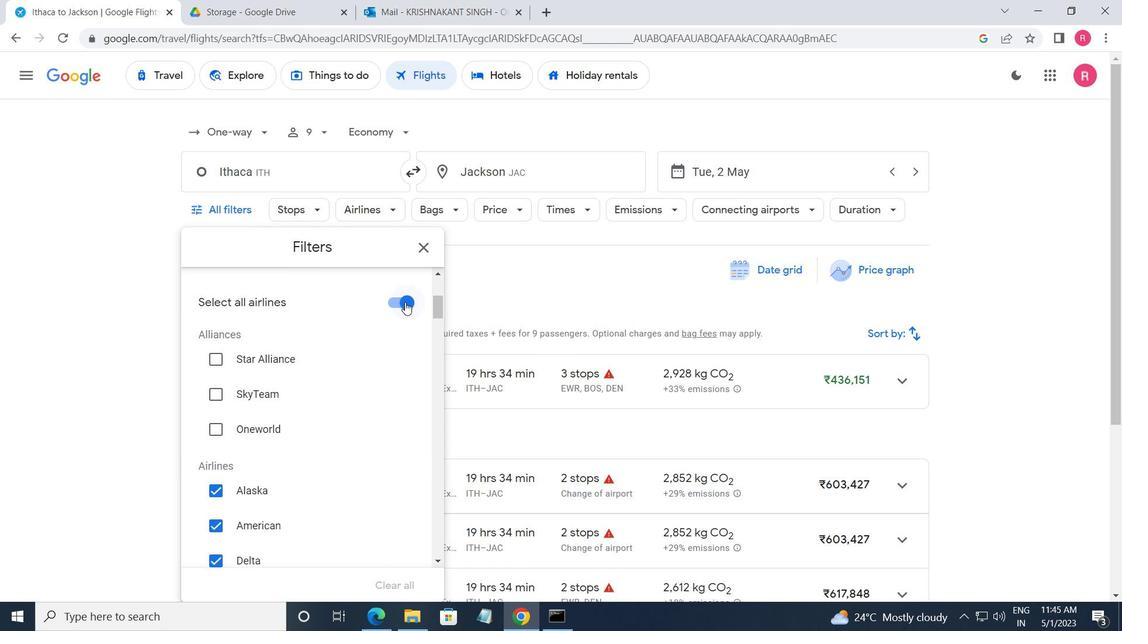 
Action: Mouse pressed left at (405, 303)
Screenshot: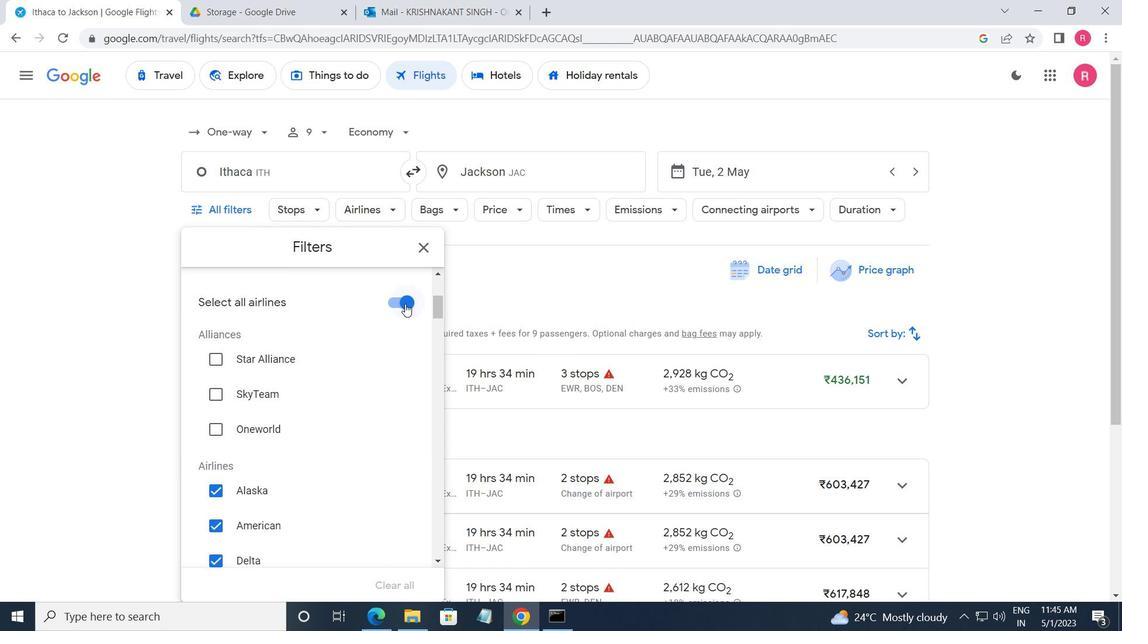
Action: Mouse moved to (405, 305)
Screenshot: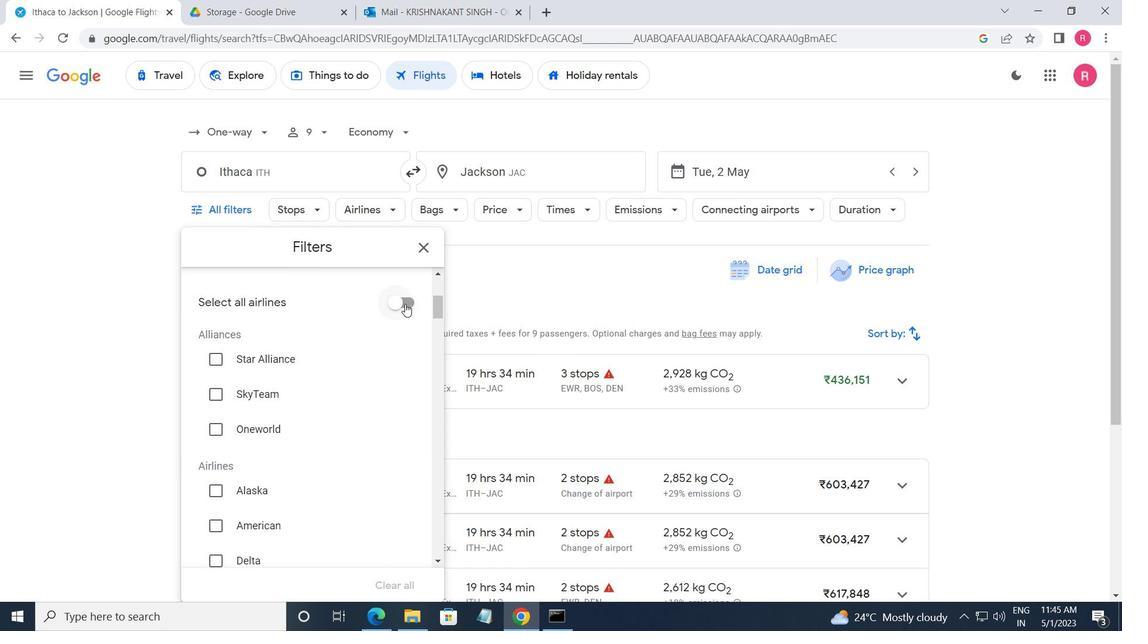 
Action: Mouse scrolled (405, 305) with delta (0, 0)
Screenshot: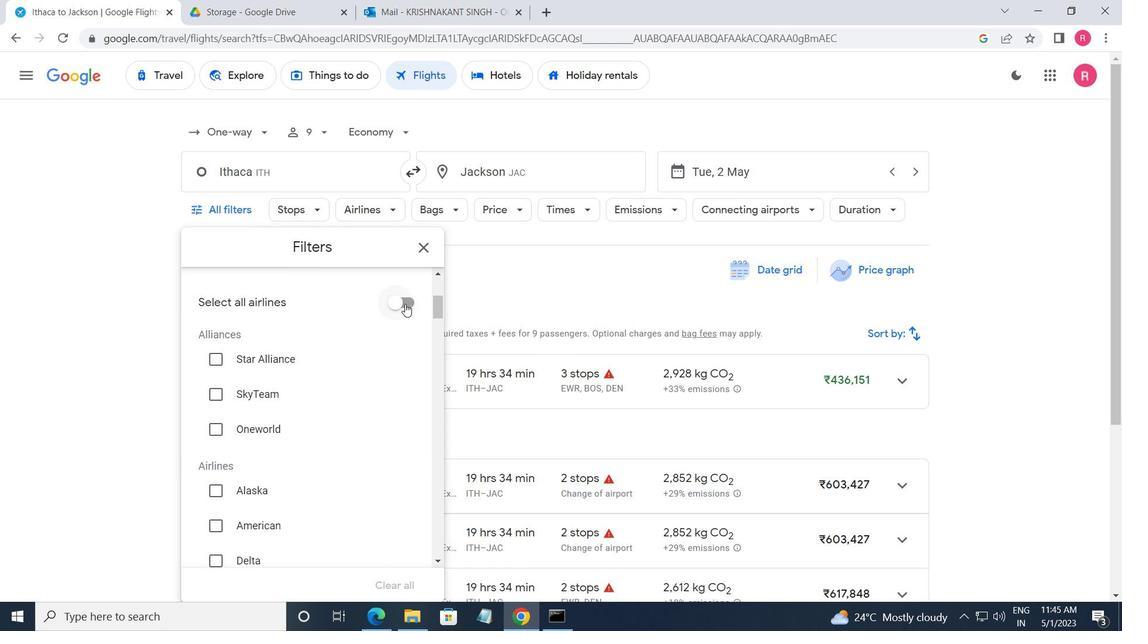 
Action: Mouse moved to (404, 308)
Screenshot: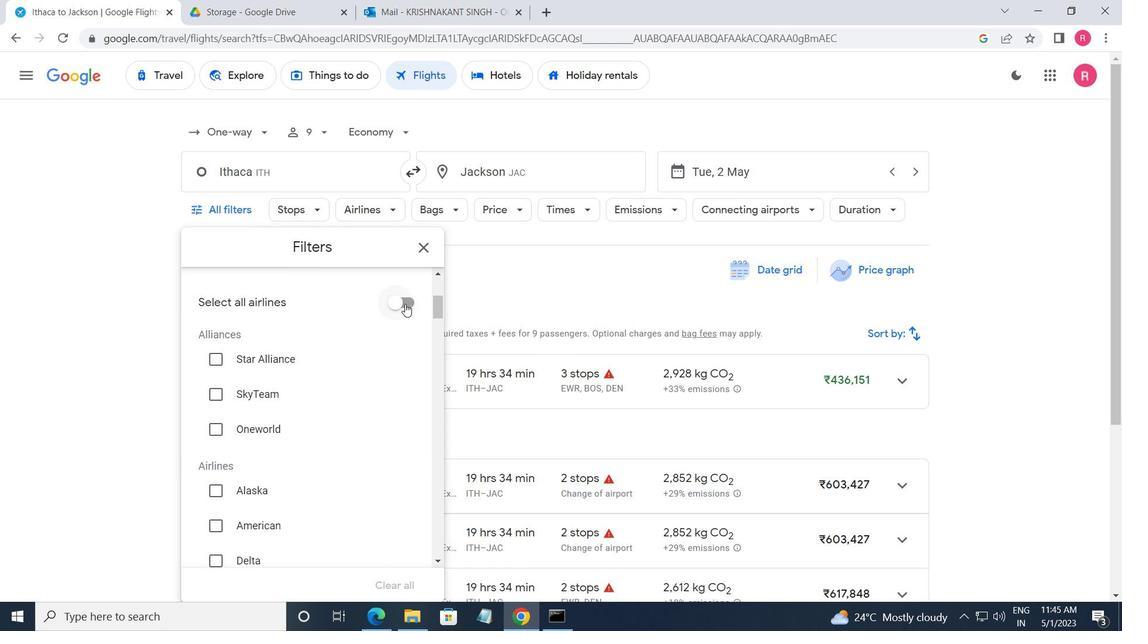 
Action: Mouse scrolled (404, 307) with delta (0, 0)
Screenshot: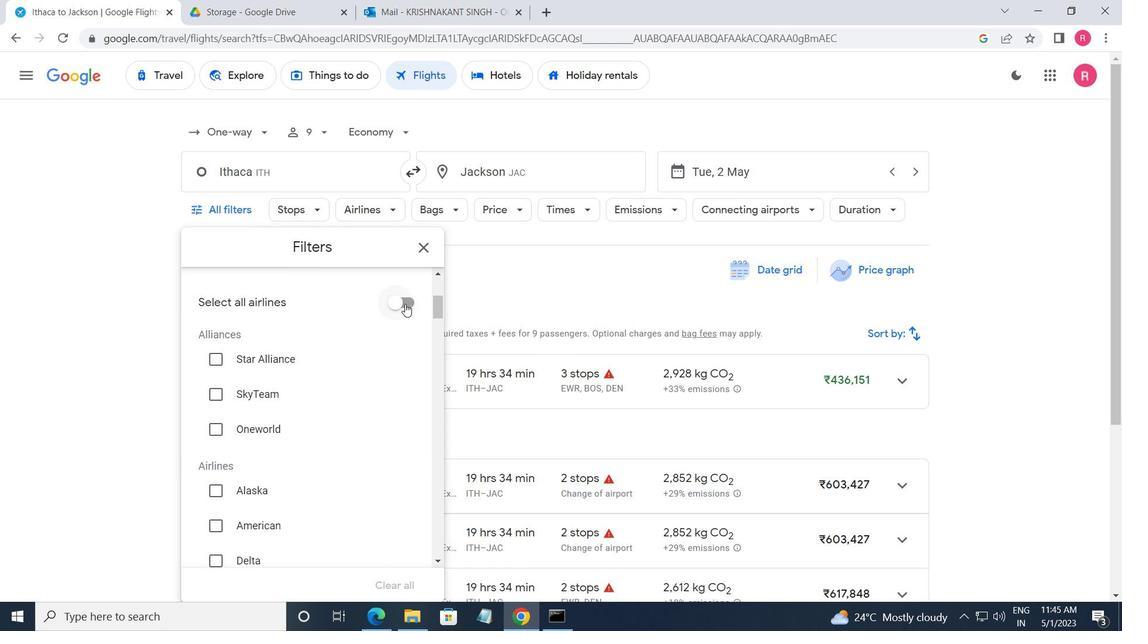 
Action: Mouse scrolled (404, 307) with delta (0, 0)
Screenshot: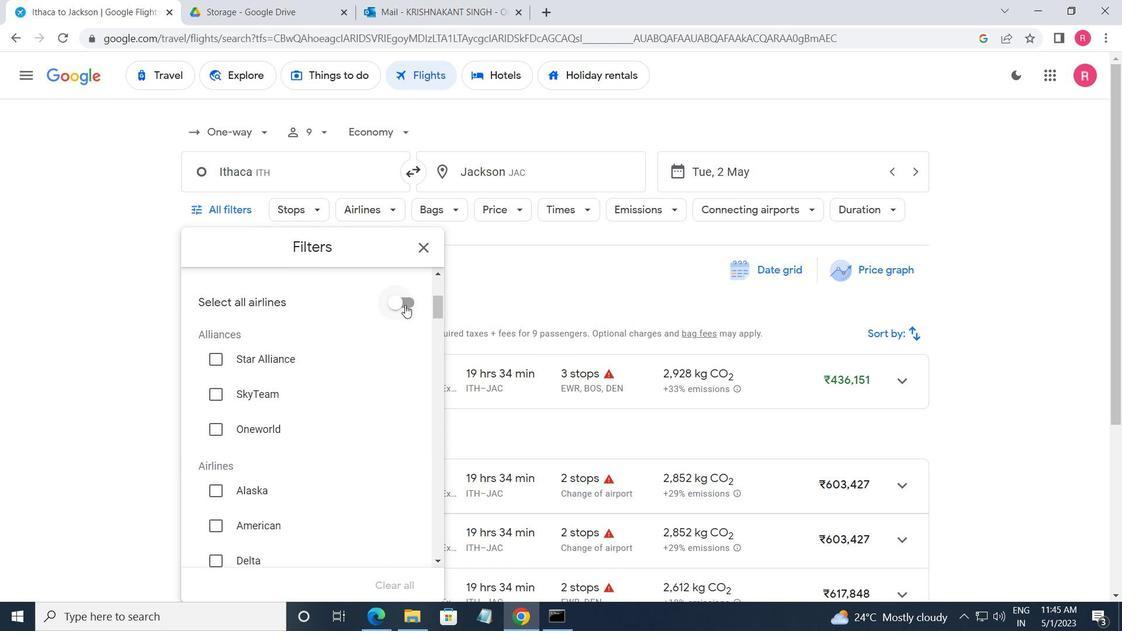 
Action: Mouse scrolled (404, 307) with delta (0, 0)
Screenshot: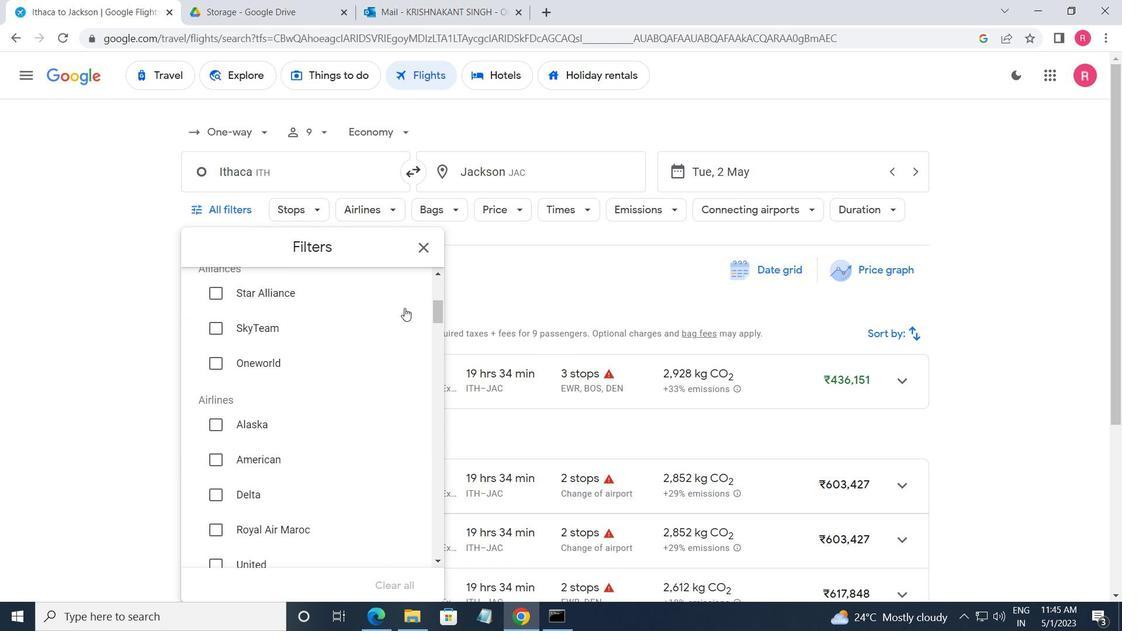 
Action: Mouse scrolled (404, 307) with delta (0, 0)
Screenshot: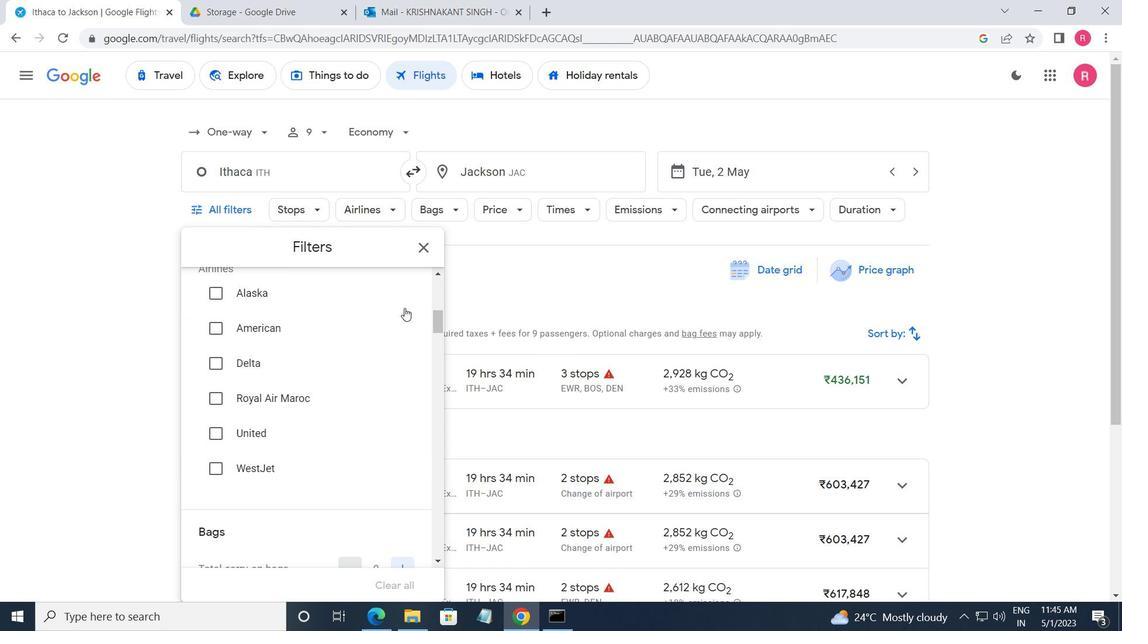 
Action: Mouse moved to (403, 308)
Screenshot: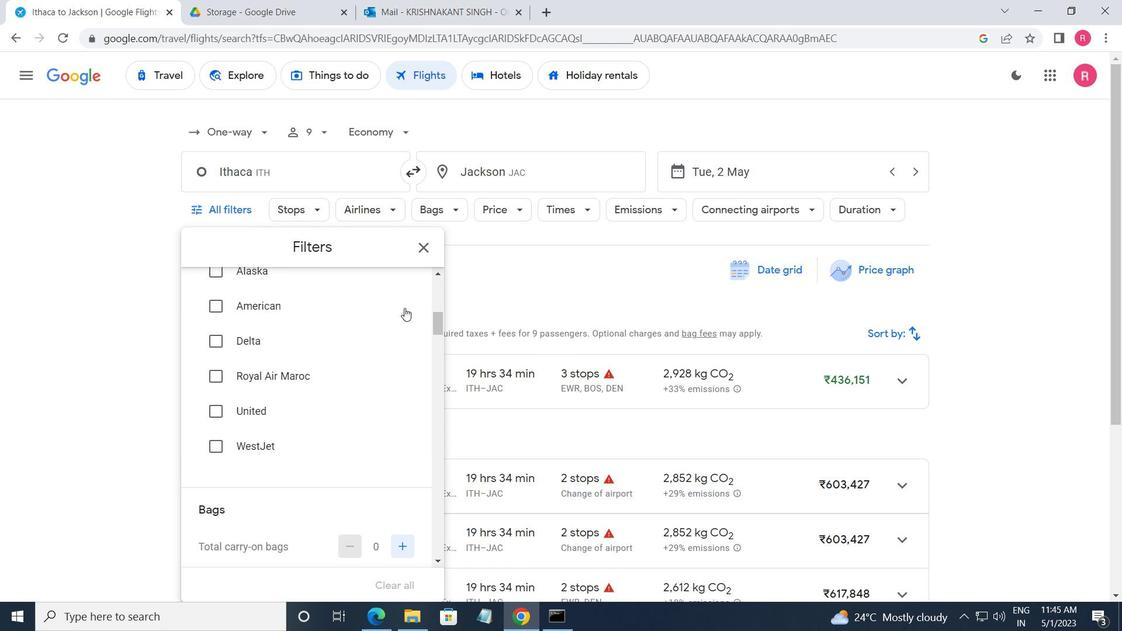 
Action: Mouse scrolled (403, 308) with delta (0, 0)
Screenshot: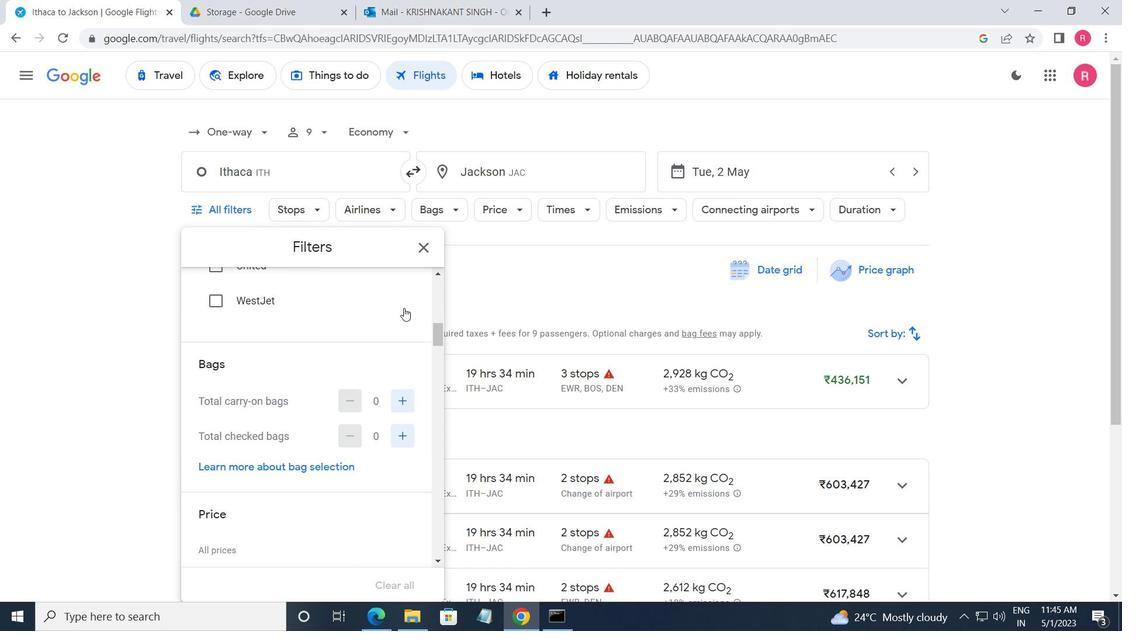 
Action: Mouse moved to (392, 361)
Screenshot: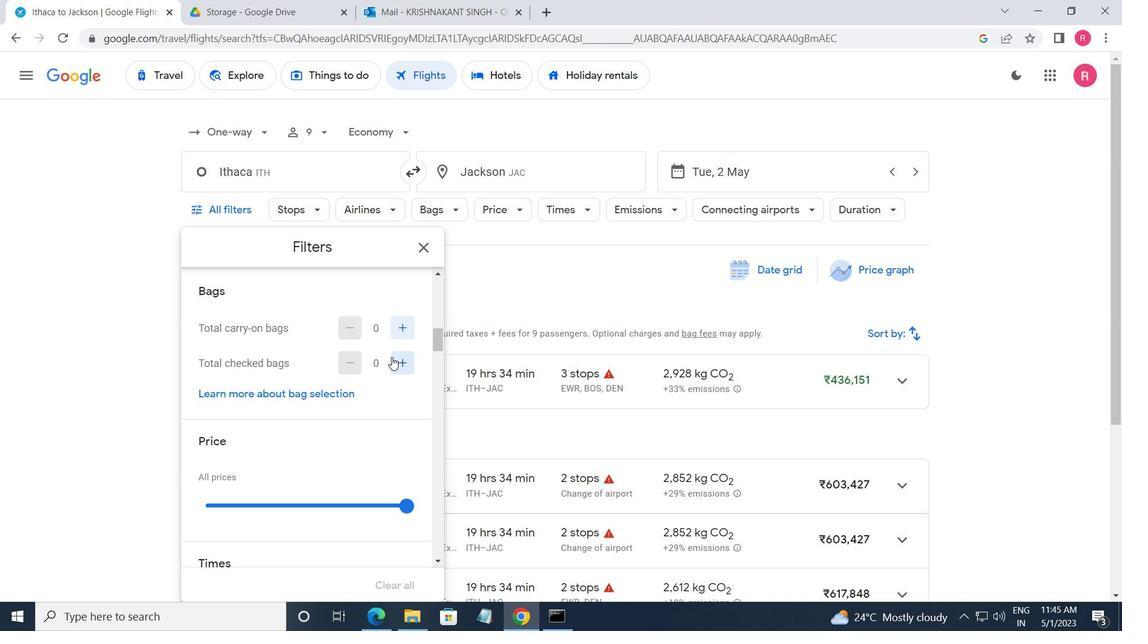 
Action: Mouse pressed left at (392, 361)
Screenshot: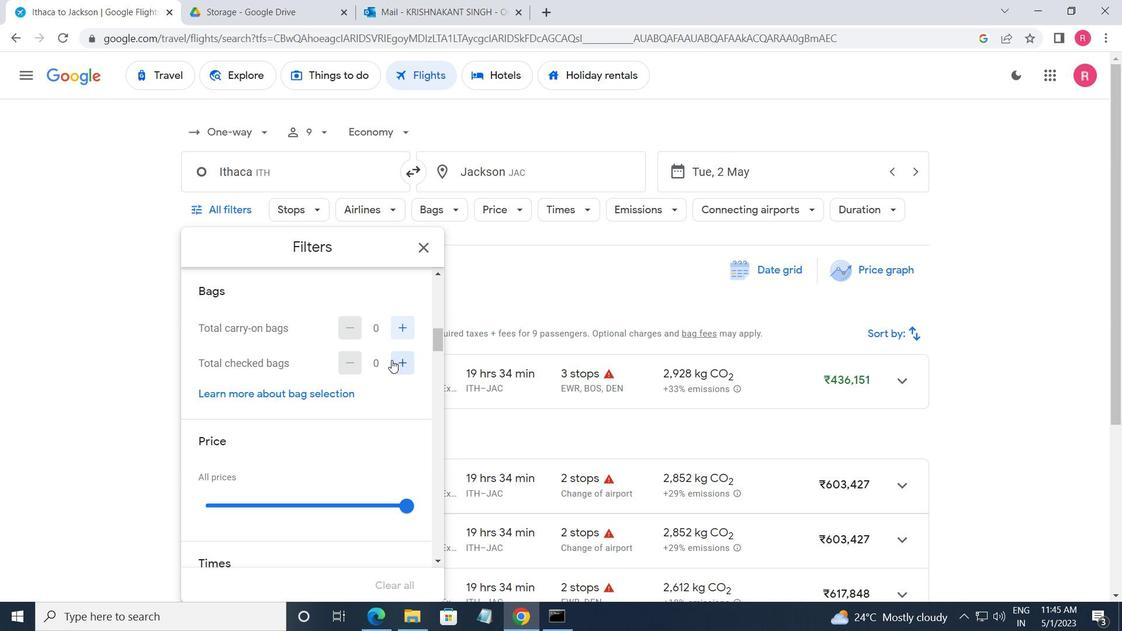 
Action: Mouse pressed left at (392, 361)
Screenshot: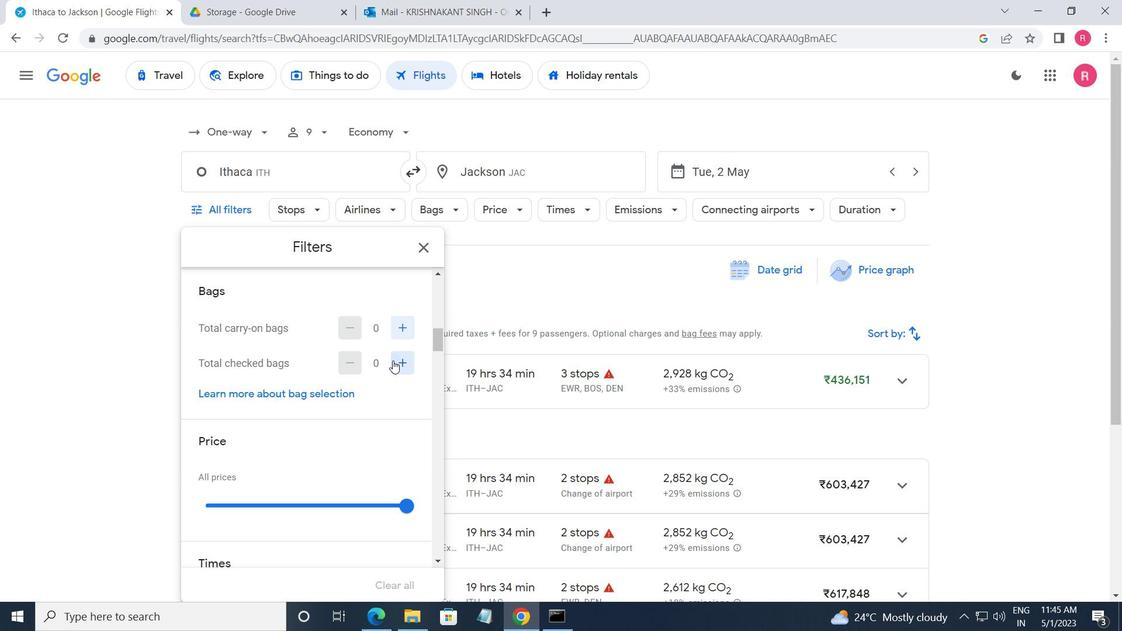 
Action: Mouse pressed left at (392, 361)
Screenshot: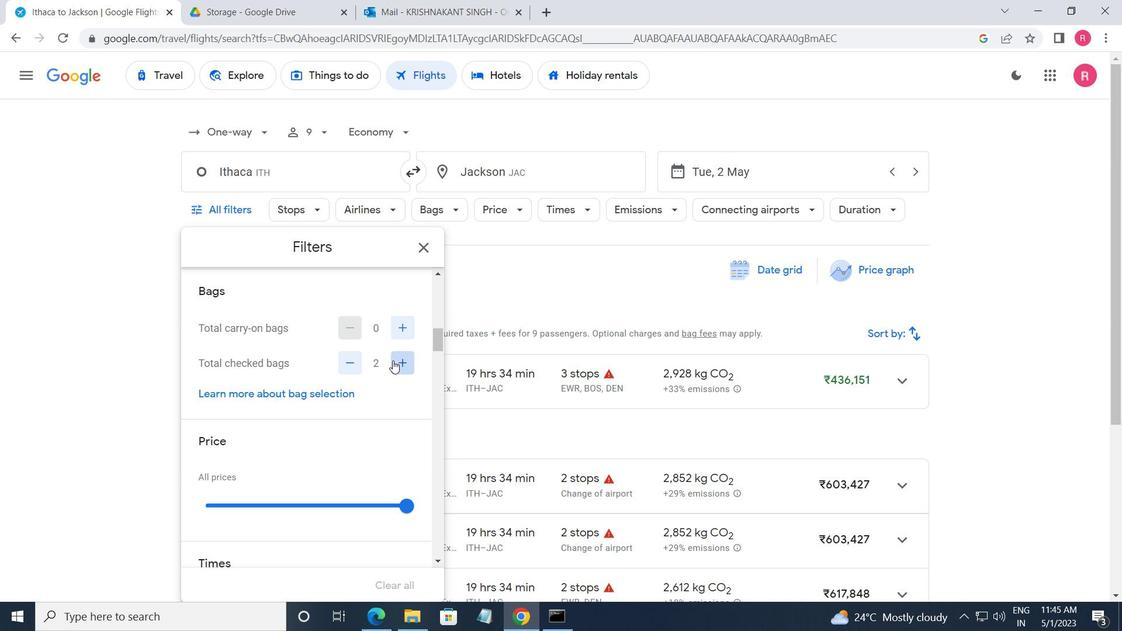 
Action: Mouse pressed left at (392, 361)
Screenshot: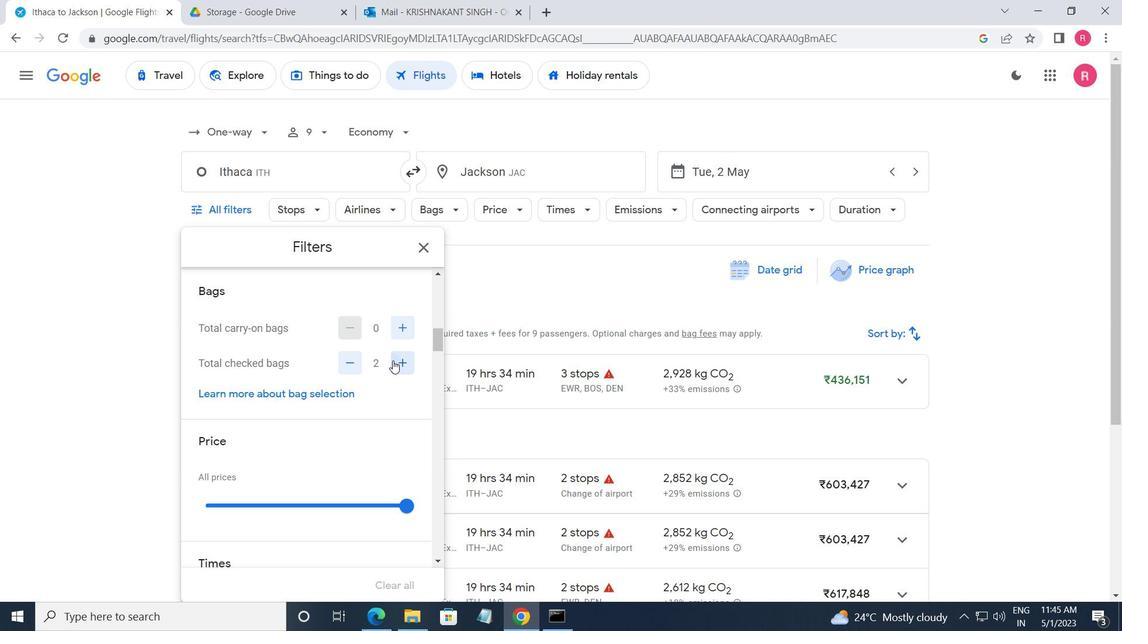 
Action: Mouse pressed left at (392, 361)
Screenshot: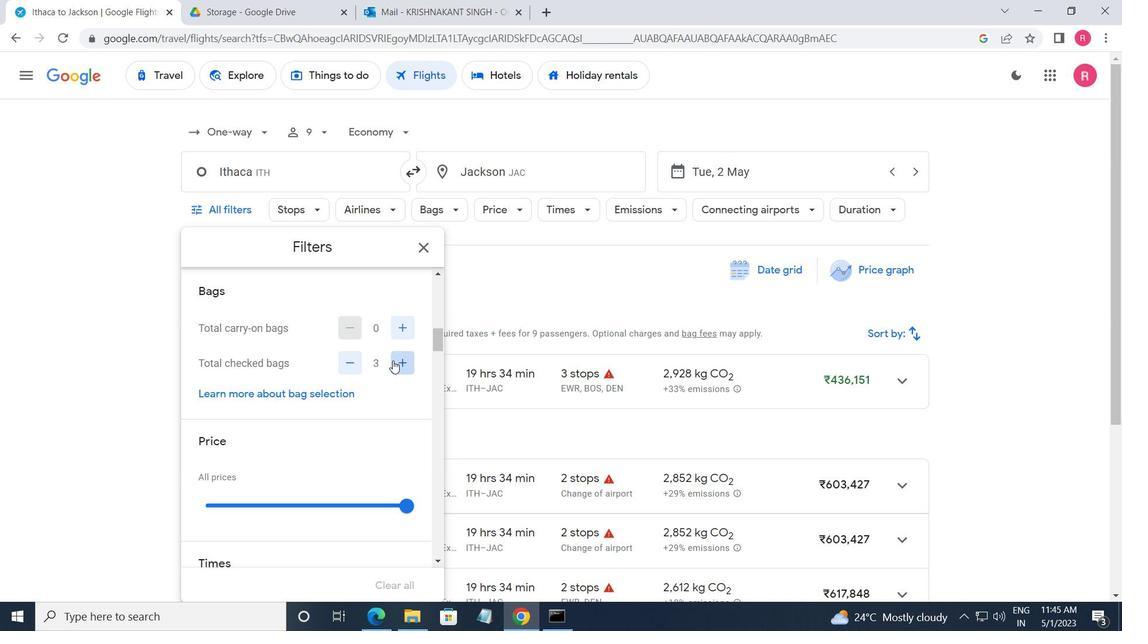 
Action: Mouse pressed left at (392, 361)
Screenshot: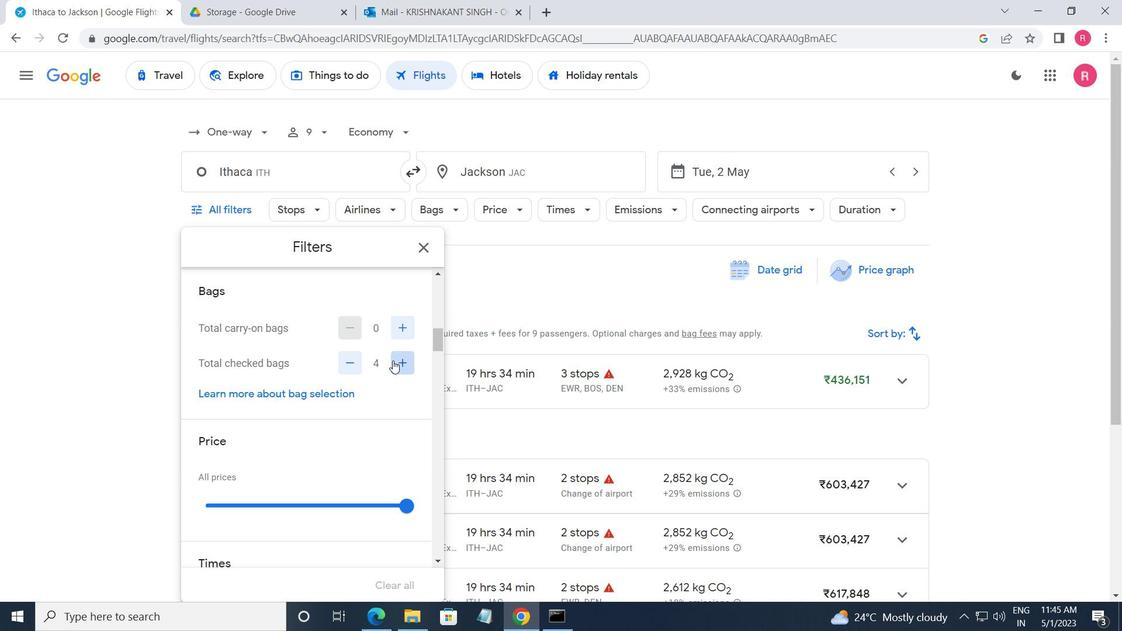 
Action: Mouse pressed left at (392, 361)
Screenshot: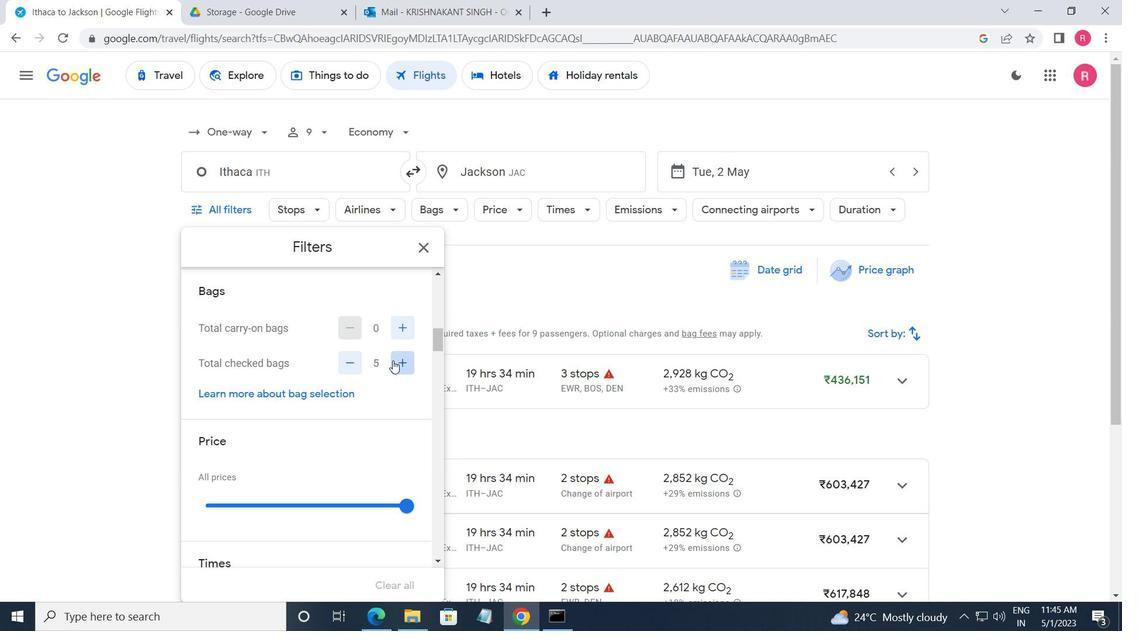 
Action: Mouse pressed left at (392, 361)
Screenshot: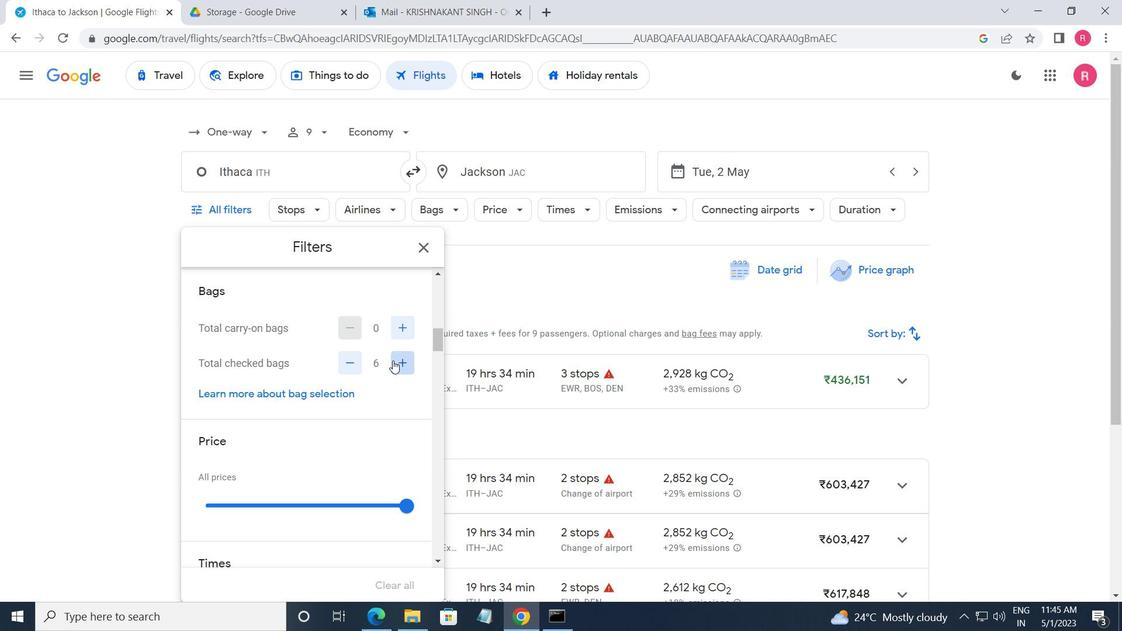 
Action: Mouse pressed left at (392, 361)
Screenshot: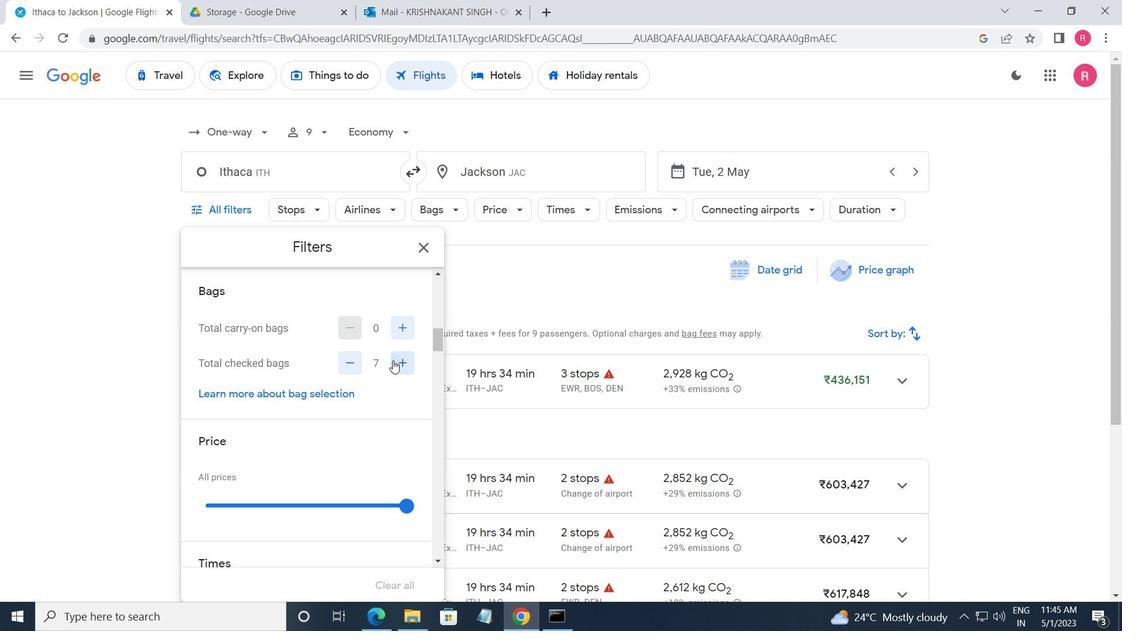 
Action: Mouse moved to (392, 361)
Screenshot: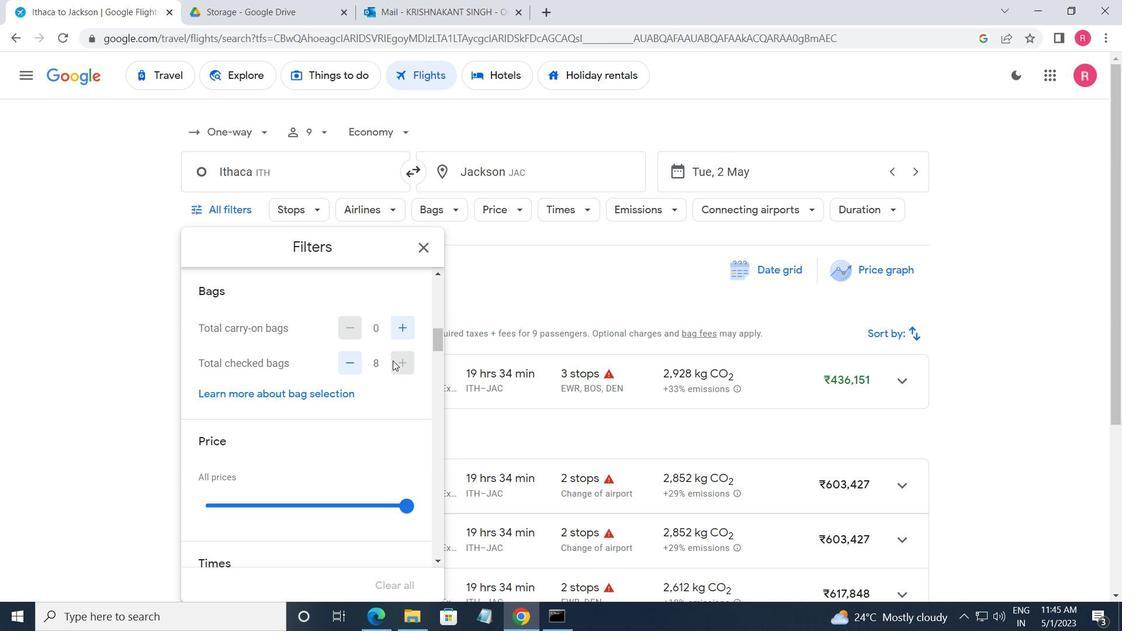 
Action: Mouse scrolled (392, 360) with delta (0, 0)
Screenshot: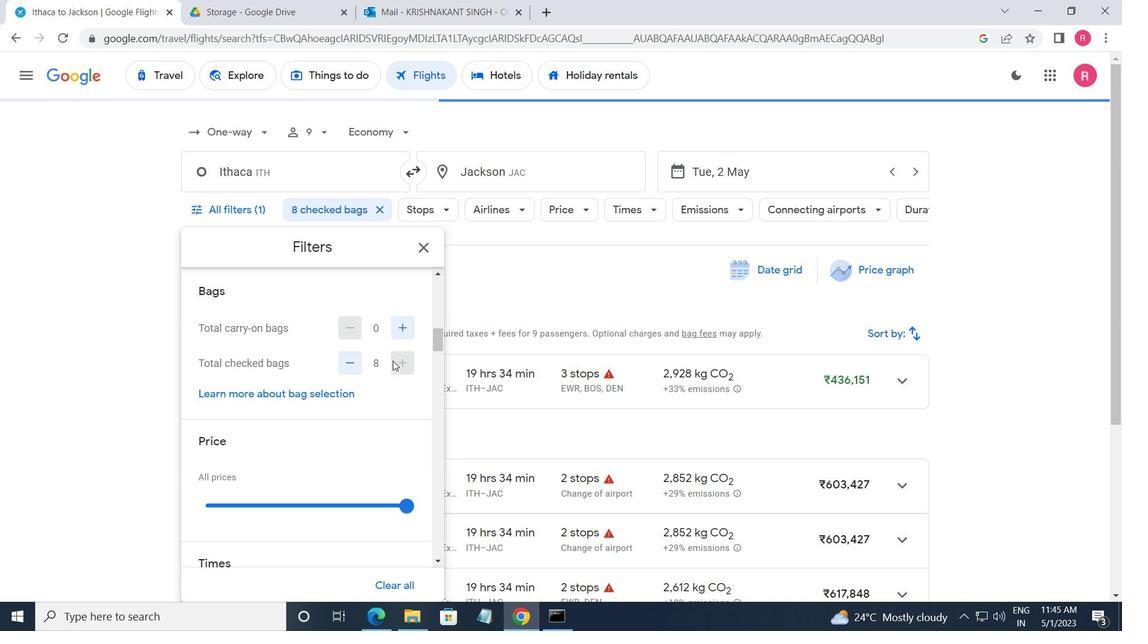
Action: Mouse scrolled (392, 360) with delta (0, 0)
Screenshot: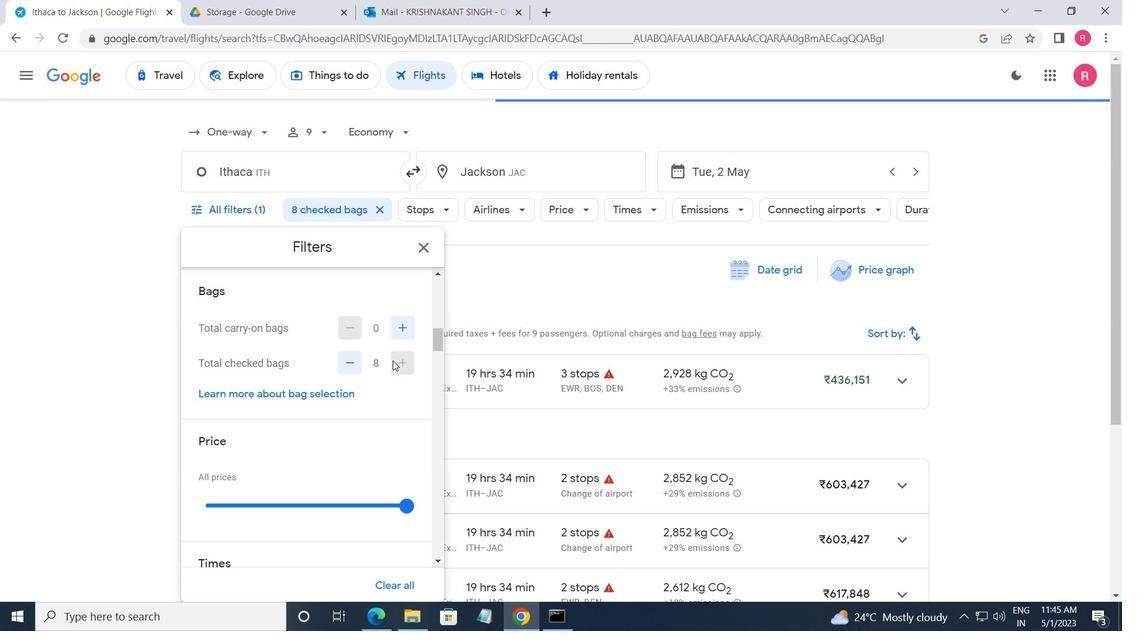 
Action: Mouse moved to (409, 355)
Screenshot: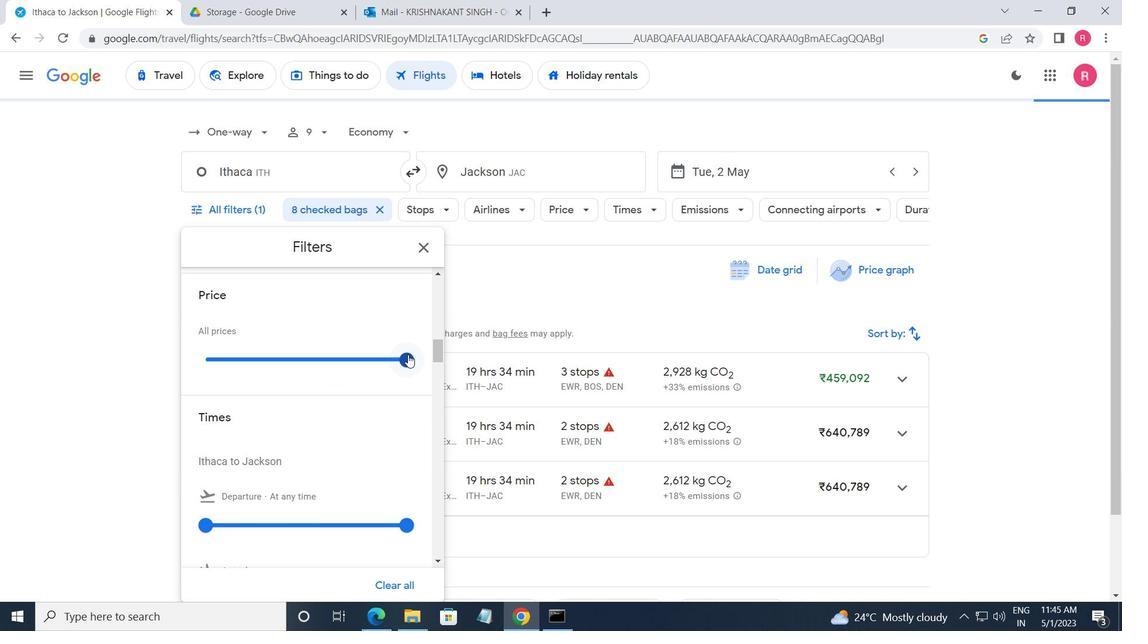 
Action: Mouse pressed left at (409, 355)
Screenshot: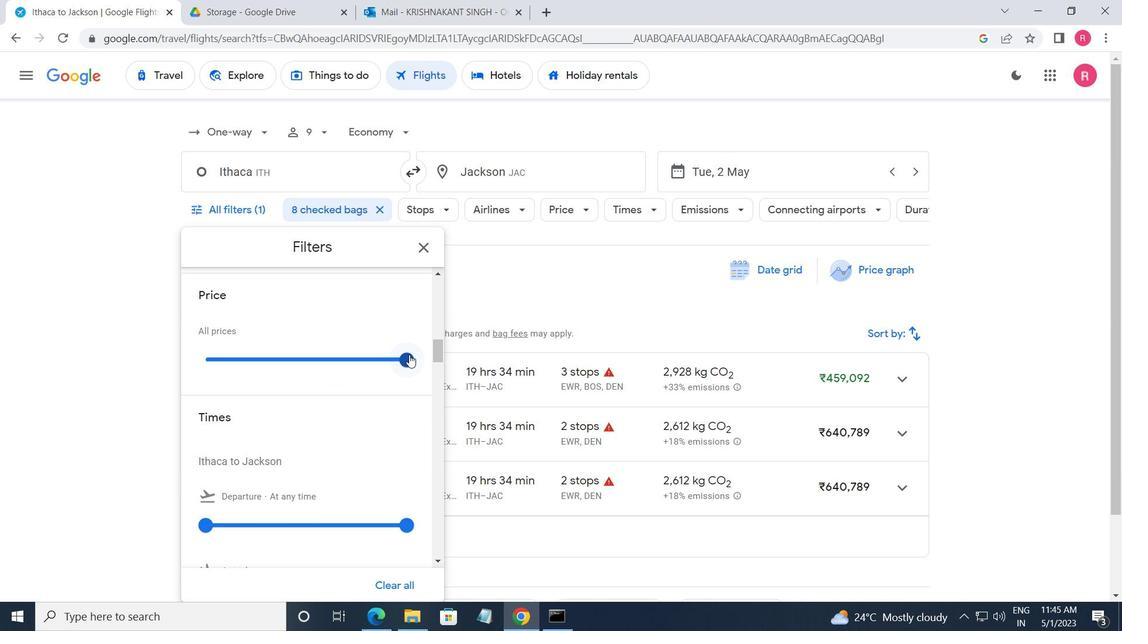 
Action: Mouse moved to (204, 368)
Screenshot: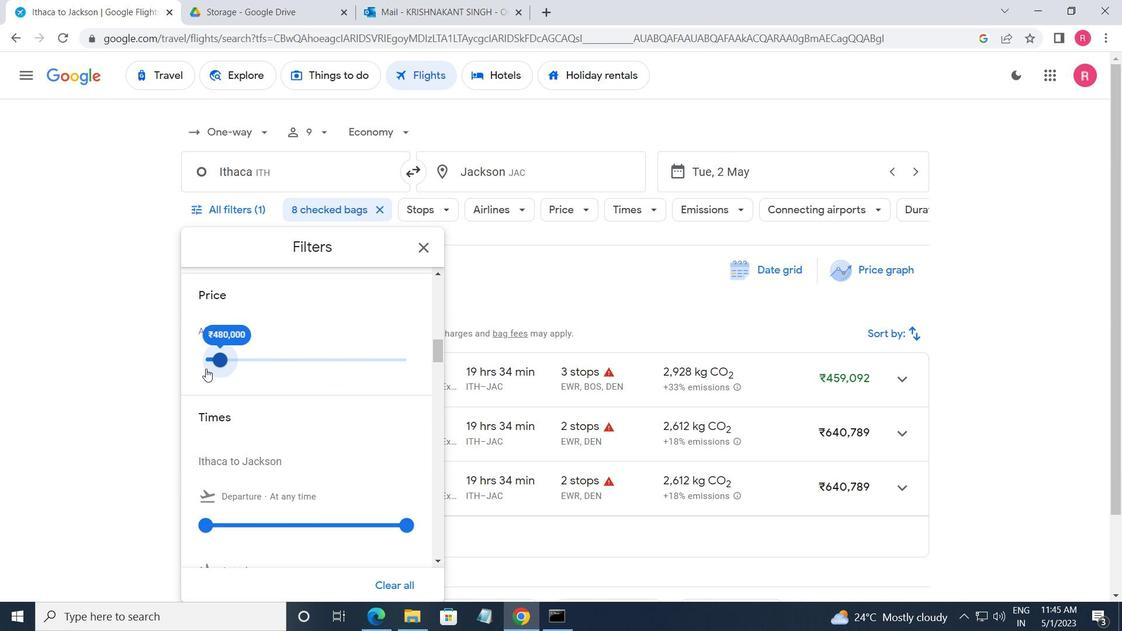 
Action: Mouse scrolled (204, 368) with delta (0, 0)
Screenshot: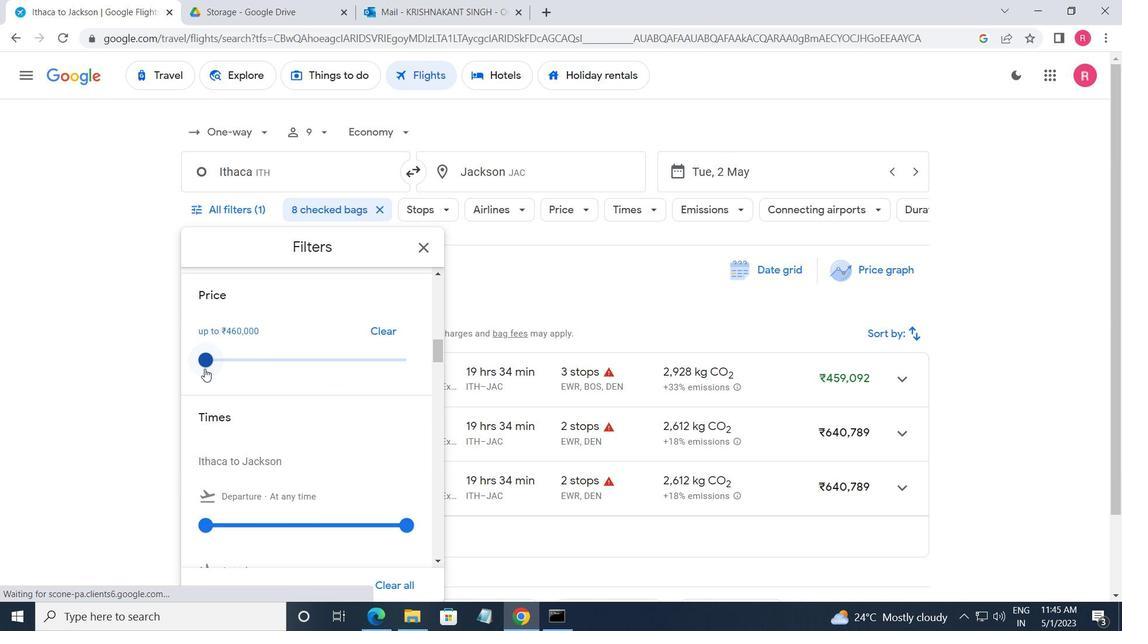 
Action: Mouse scrolled (204, 368) with delta (0, 0)
Screenshot: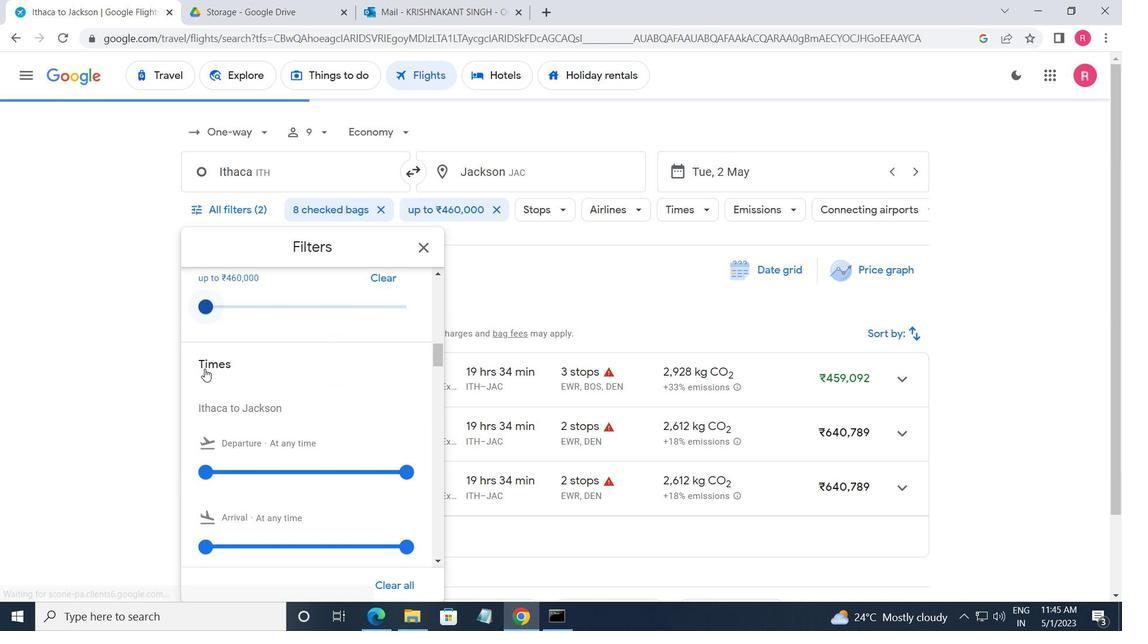 
Action: Mouse moved to (208, 382)
Screenshot: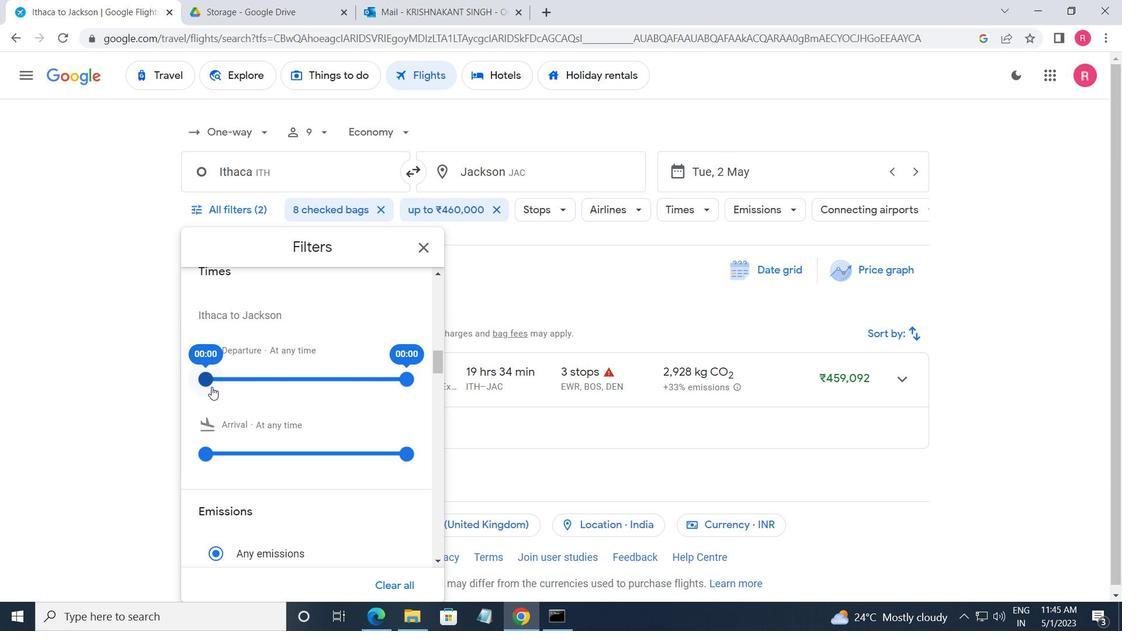 
Action: Mouse pressed left at (208, 382)
Screenshot: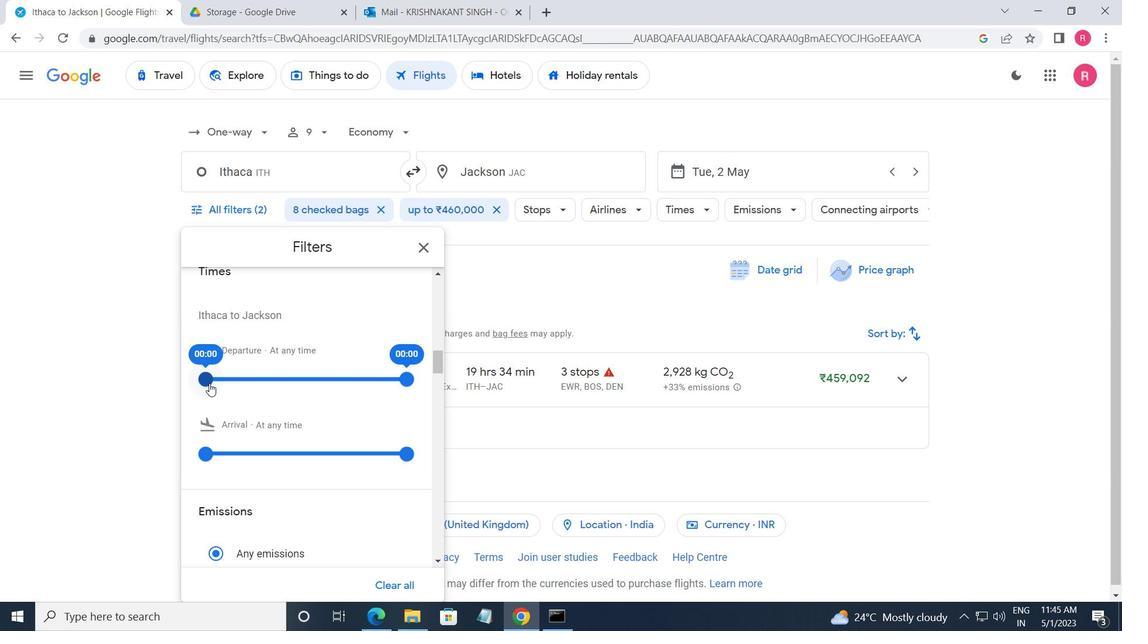 
Action: Mouse moved to (402, 380)
Screenshot: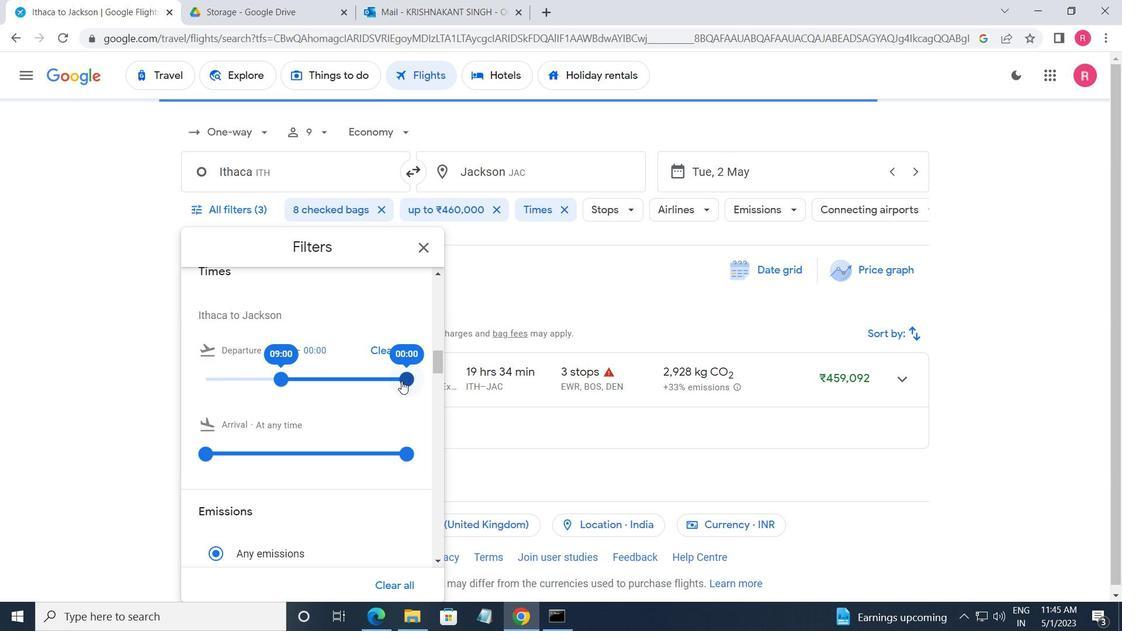 
Action: Mouse pressed left at (402, 380)
Screenshot: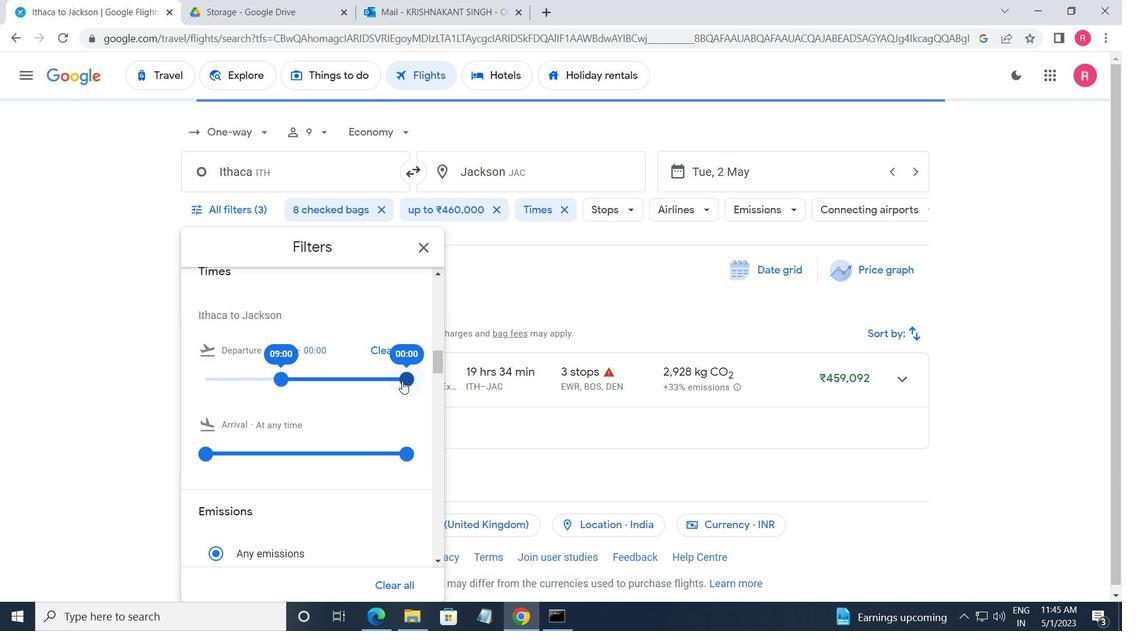 
Action: Mouse moved to (280, 378)
Screenshot: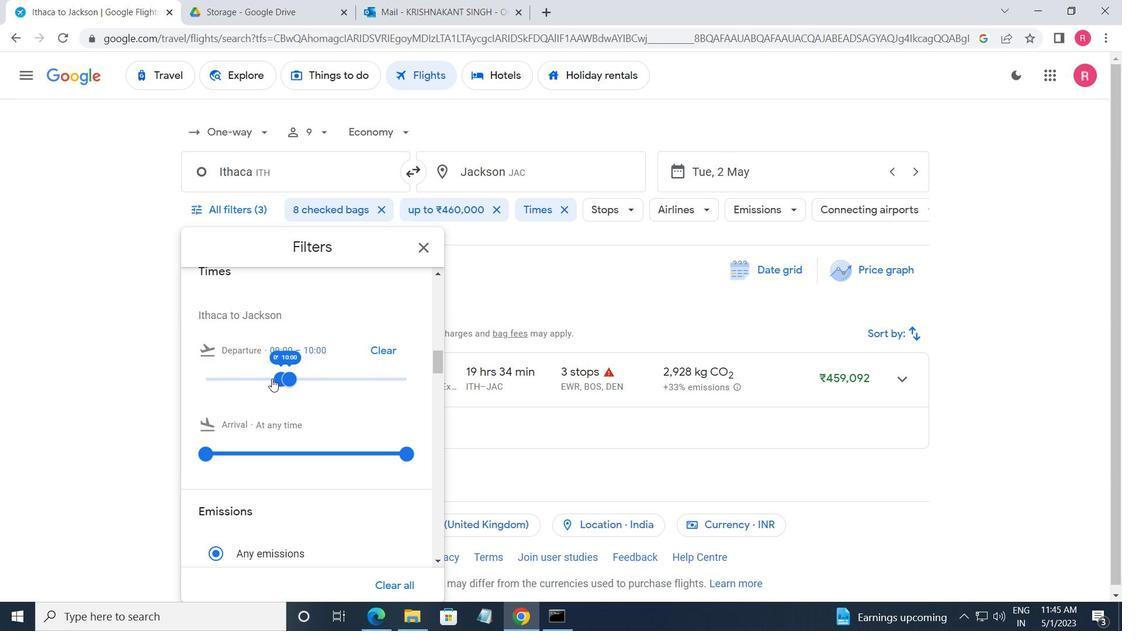 
Action: Mouse pressed left at (280, 378)
Screenshot: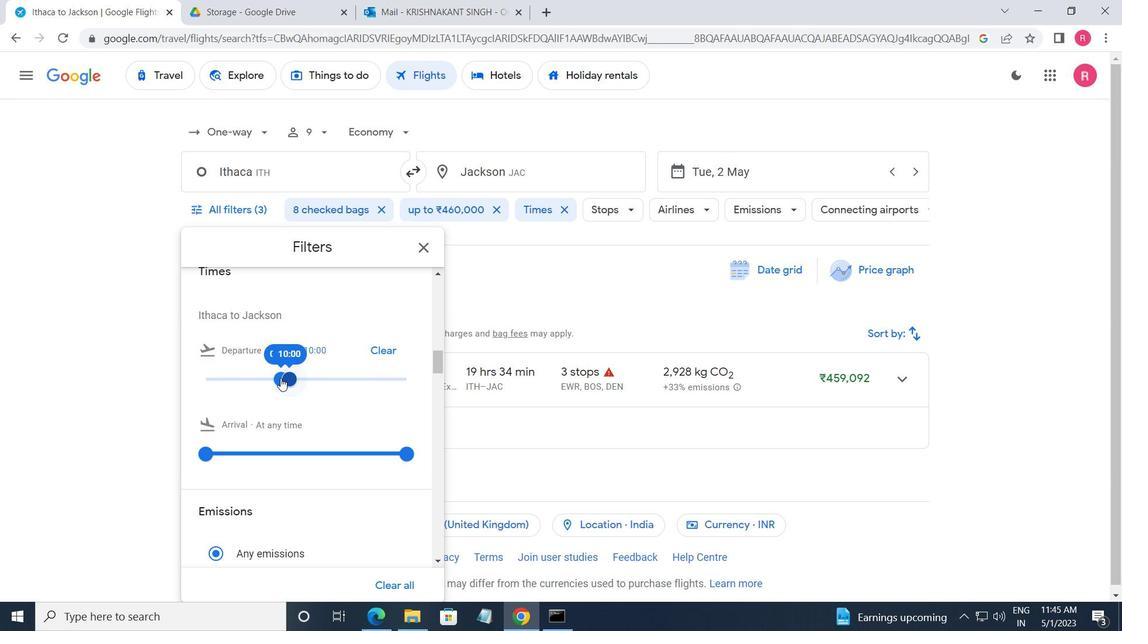 
Action: Mouse moved to (275, 379)
Screenshot: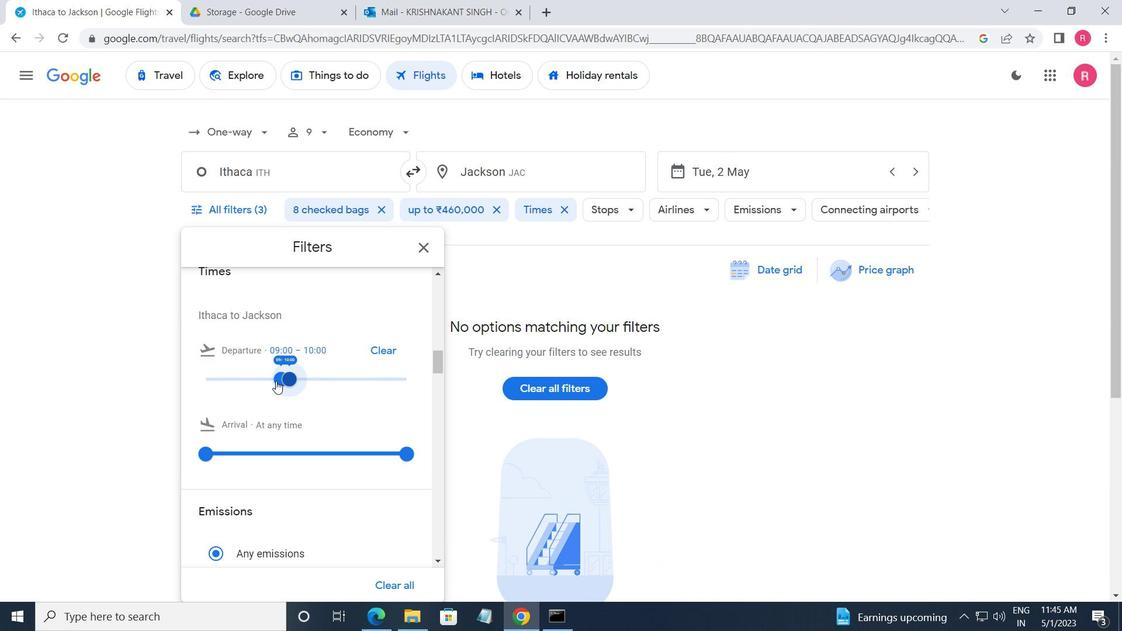 
Action: Mouse pressed left at (275, 379)
Screenshot: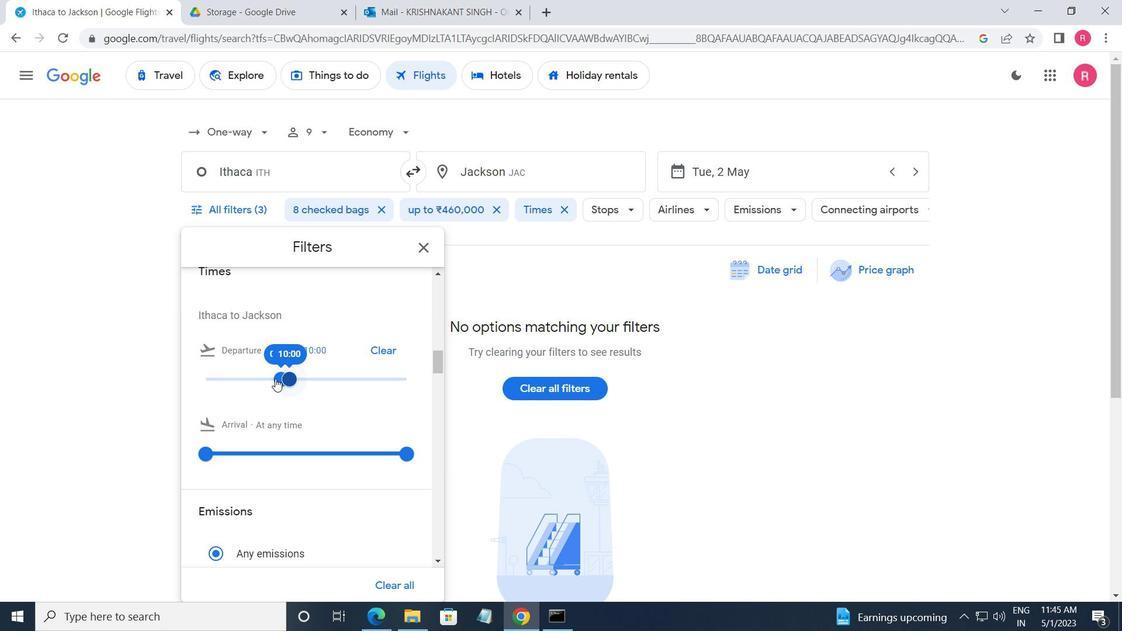 
Action: Mouse moved to (291, 377)
Screenshot: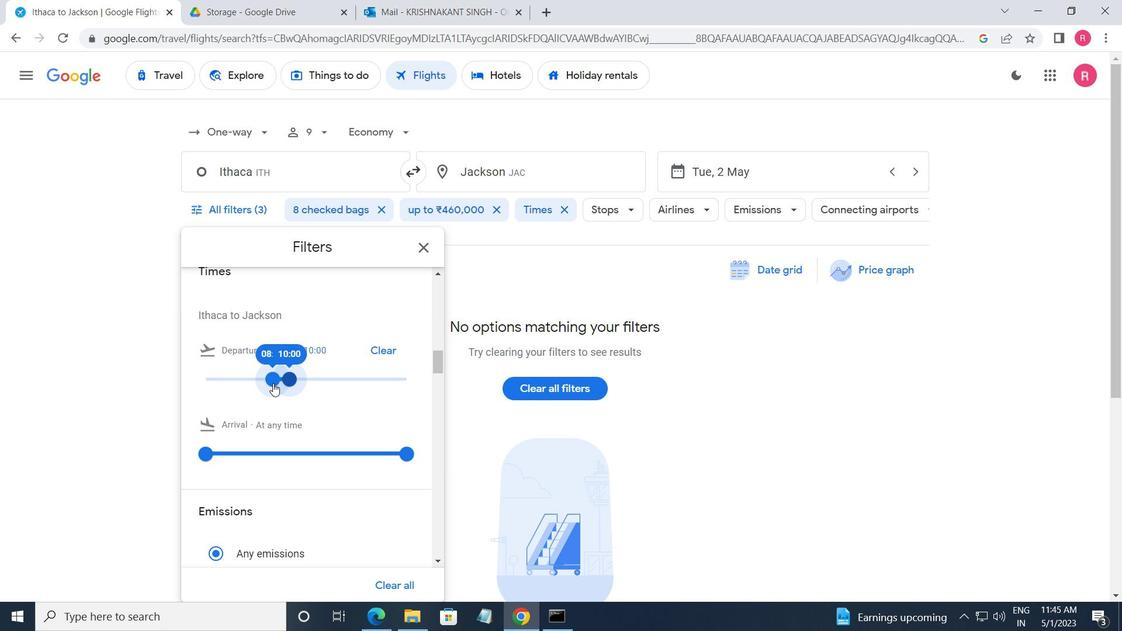 
Action: Mouse pressed left at (291, 377)
Screenshot: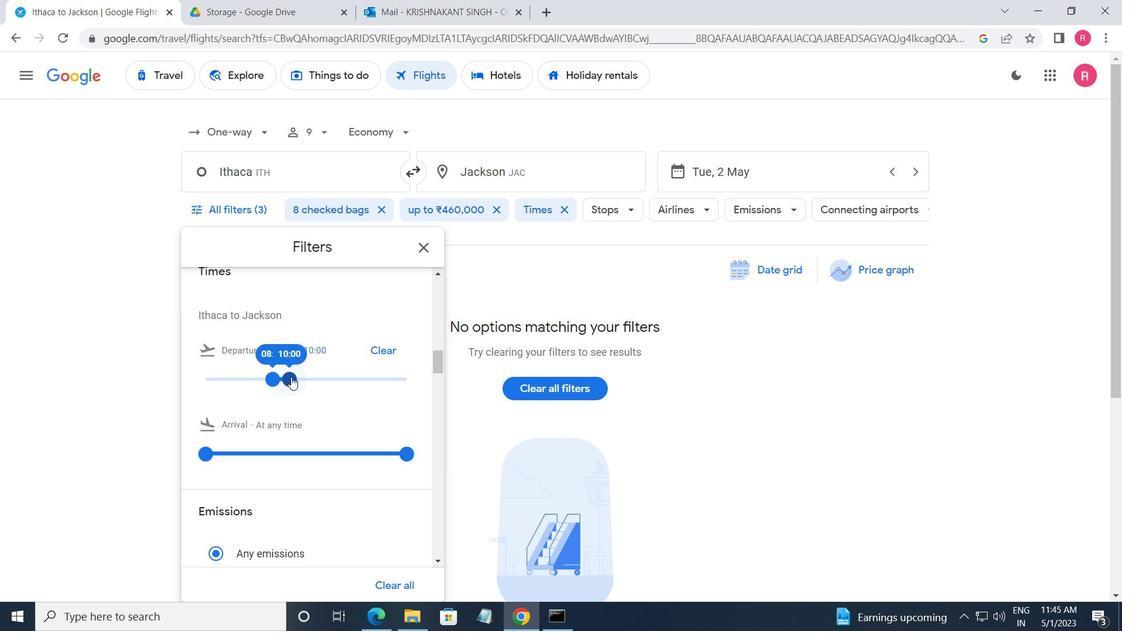 
Action: Mouse moved to (415, 254)
Screenshot: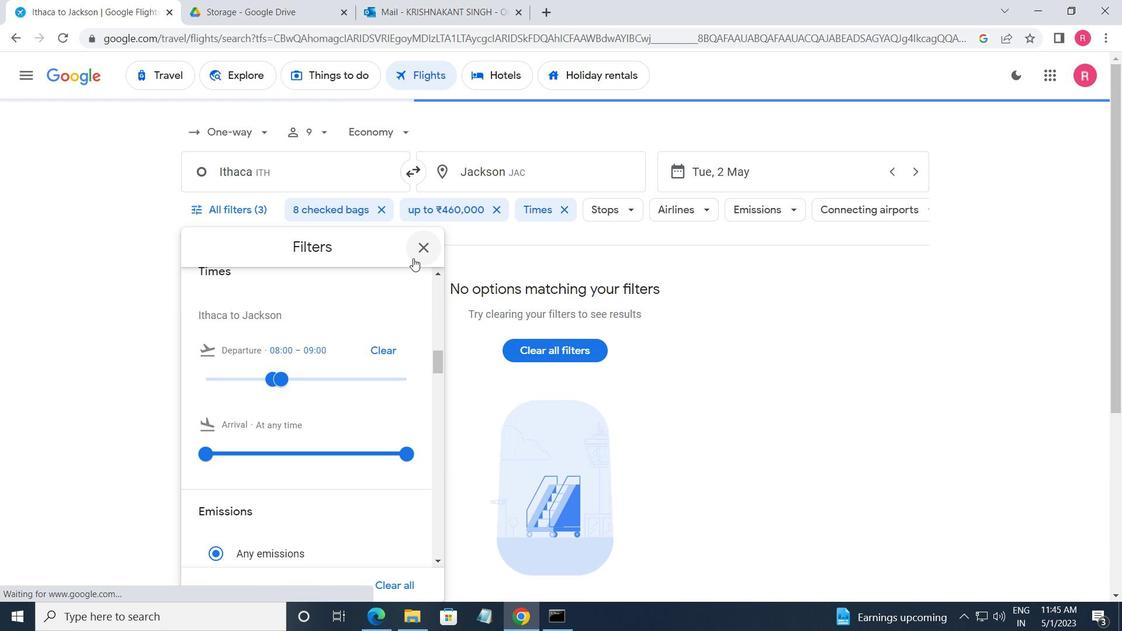 
Action: Mouse pressed left at (415, 254)
Screenshot: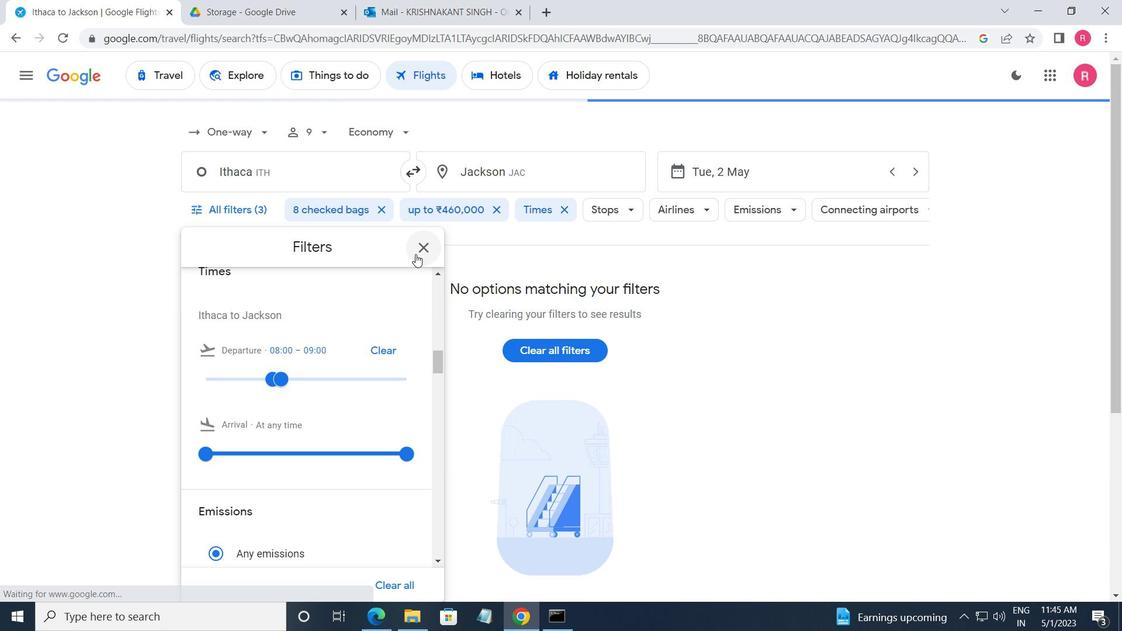 
